 Task: In the Page Animalsfile.pptxinsert a slide 'blank'insert the text box with the name 'rectangle'and insert a shape rectangleshape fill with colour blackshape outline with colour redshape effects 3-d rotation  isometric left down
Action: Mouse moved to (35, 113)
Screenshot: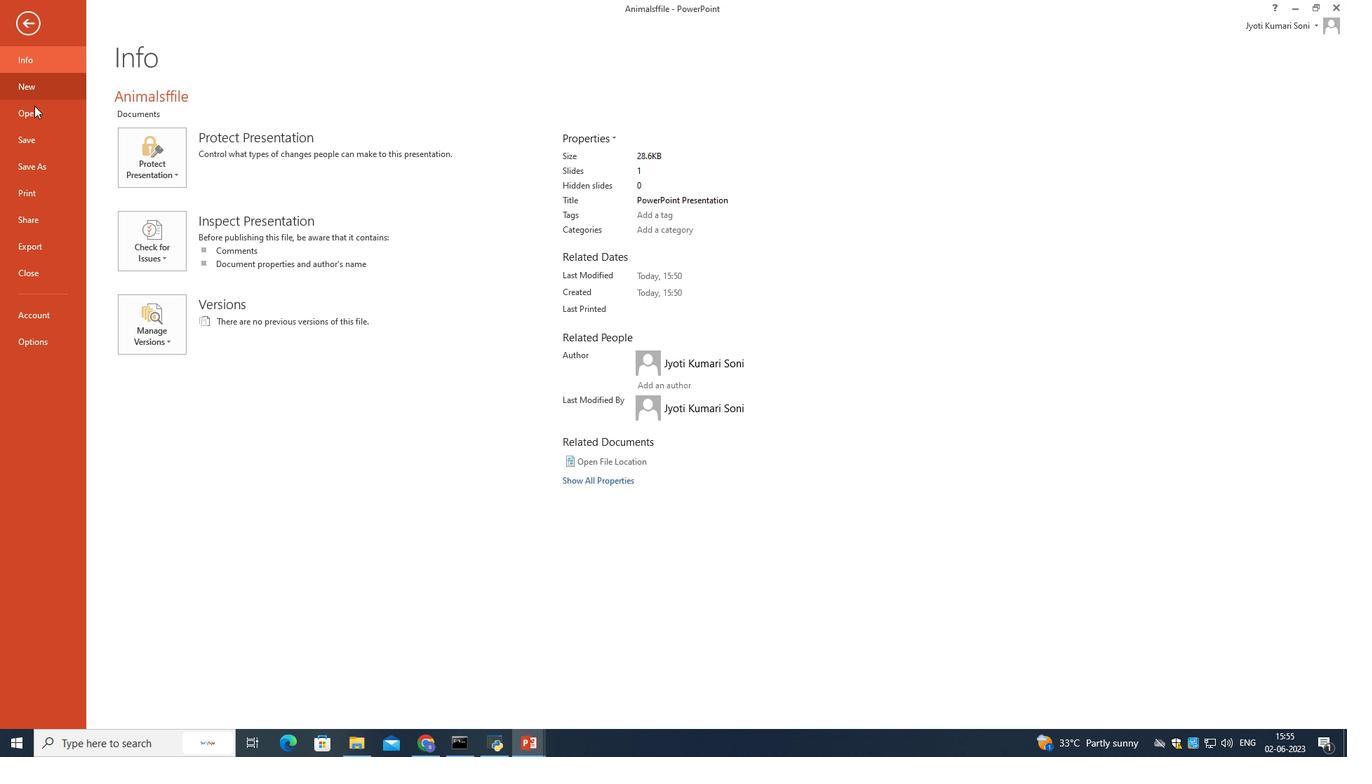 
Action: Mouse pressed left at (35, 113)
Screenshot: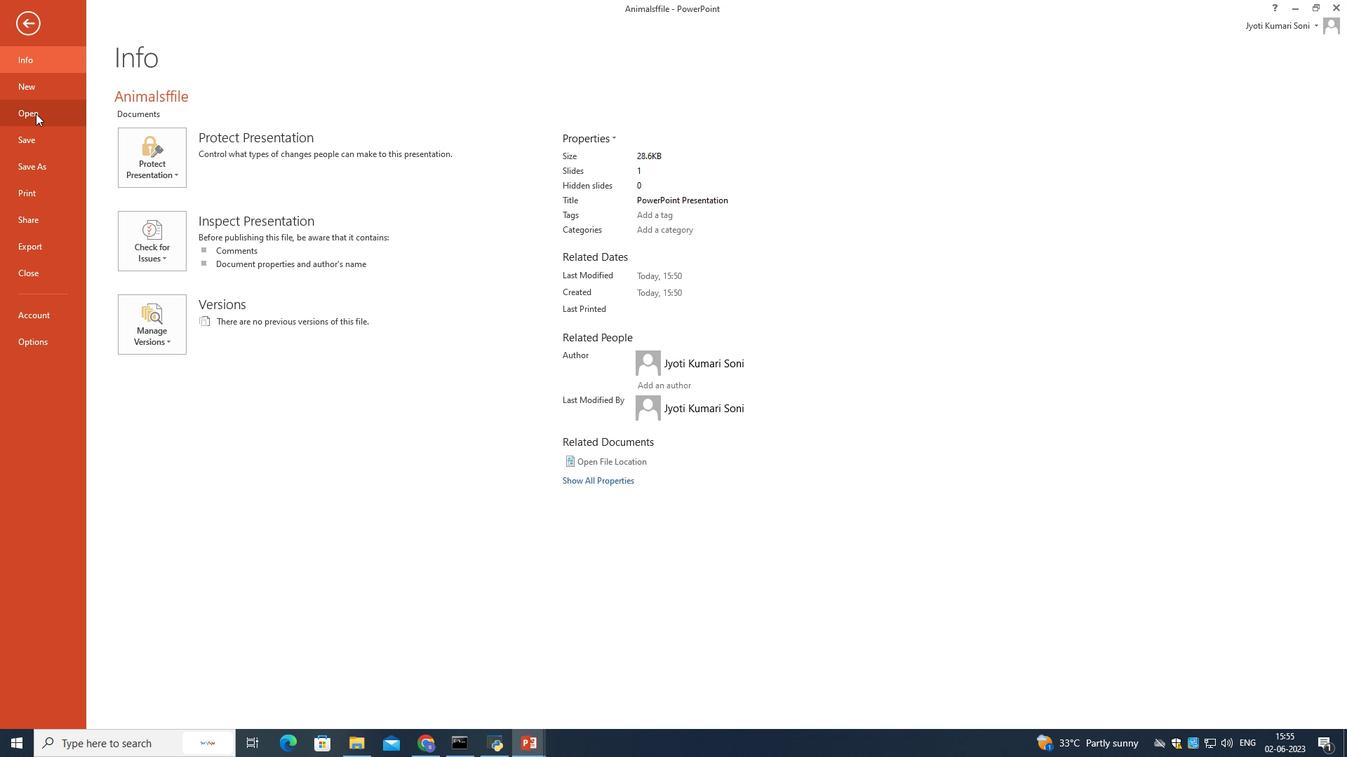 
Action: Mouse moved to (376, 141)
Screenshot: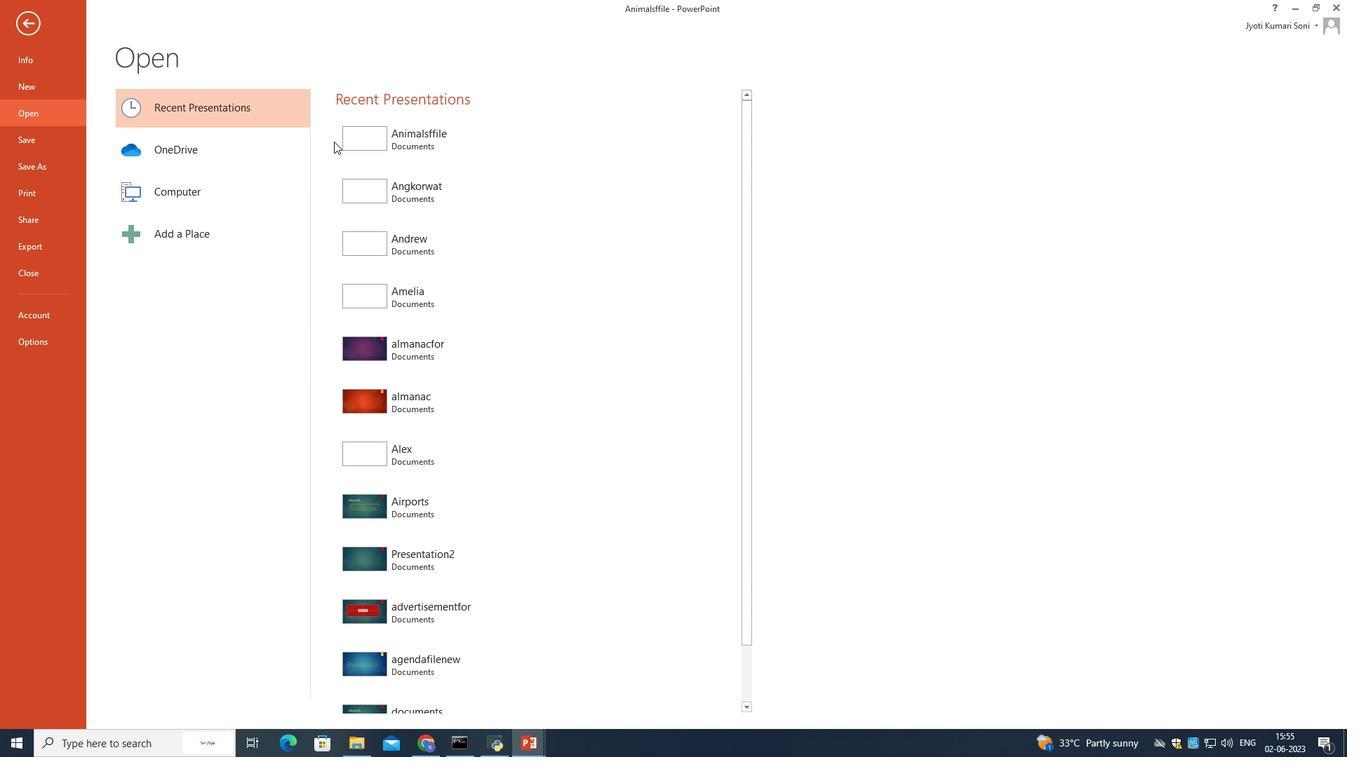 
Action: Mouse pressed left at (376, 141)
Screenshot: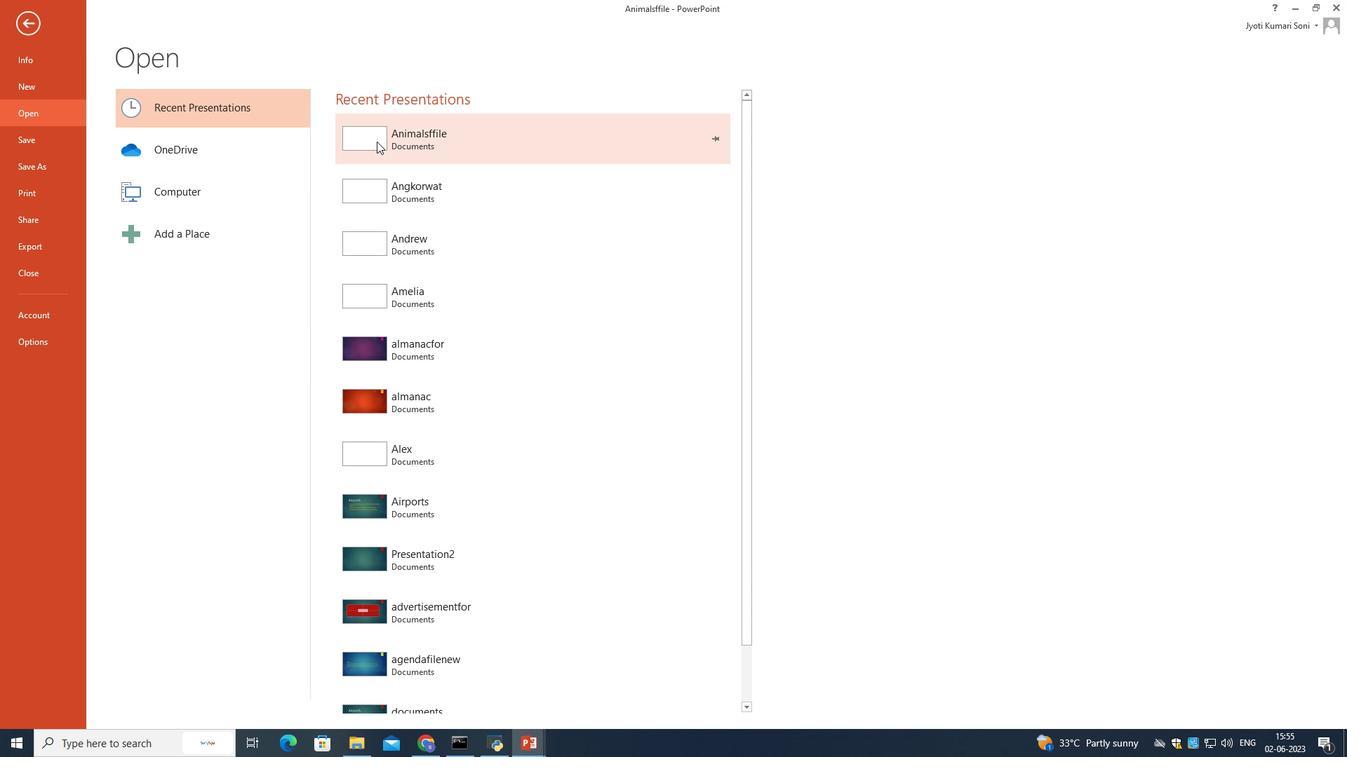 
Action: Mouse moved to (16, 68)
Screenshot: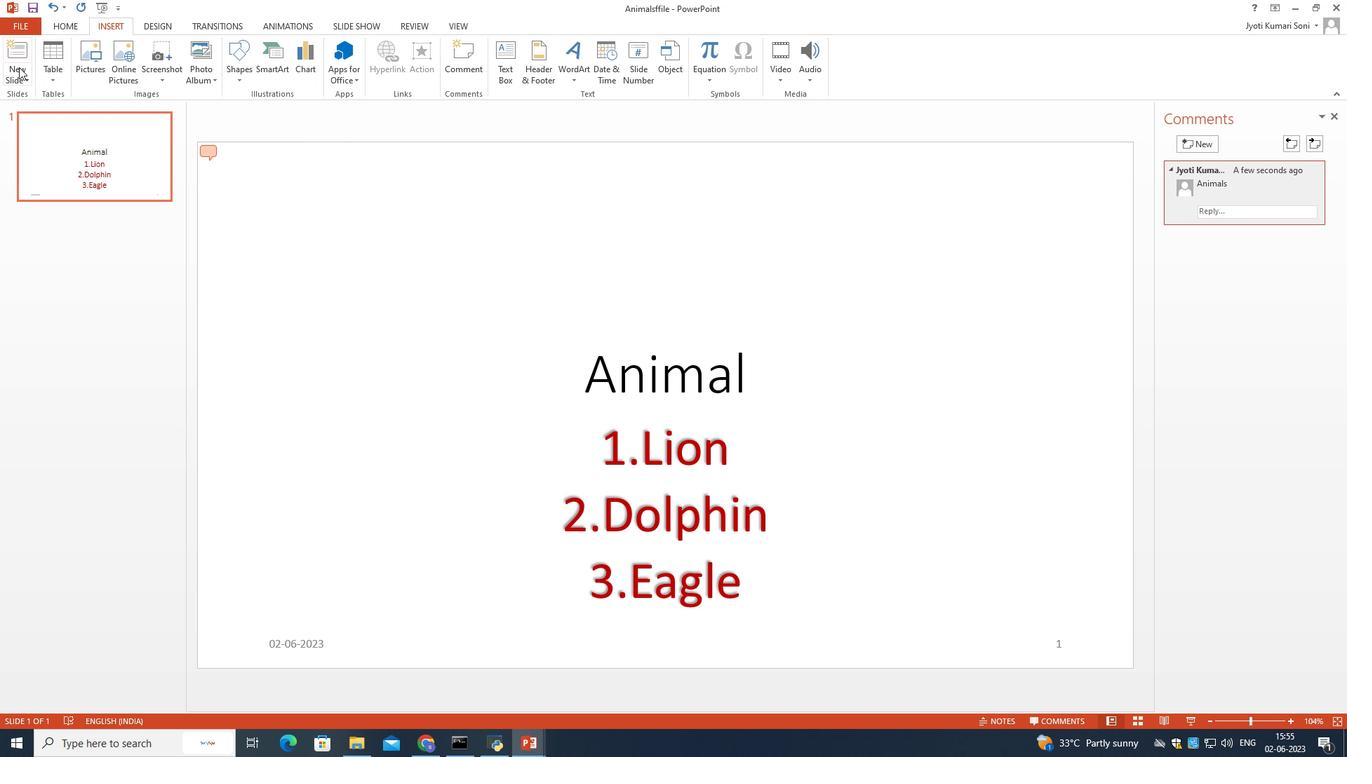
Action: Mouse pressed left at (16, 68)
Screenshot: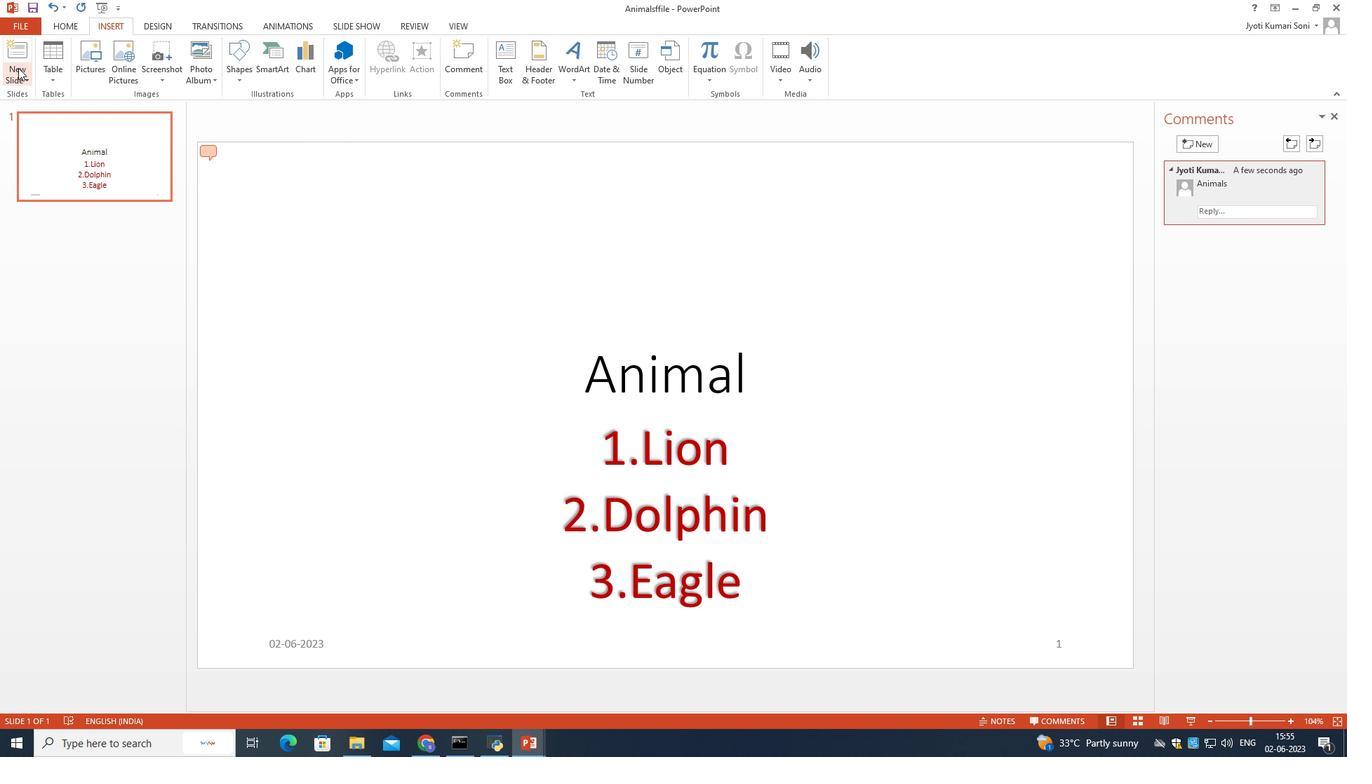 
Action: Mouse moved to (39, 247)
Screenshot: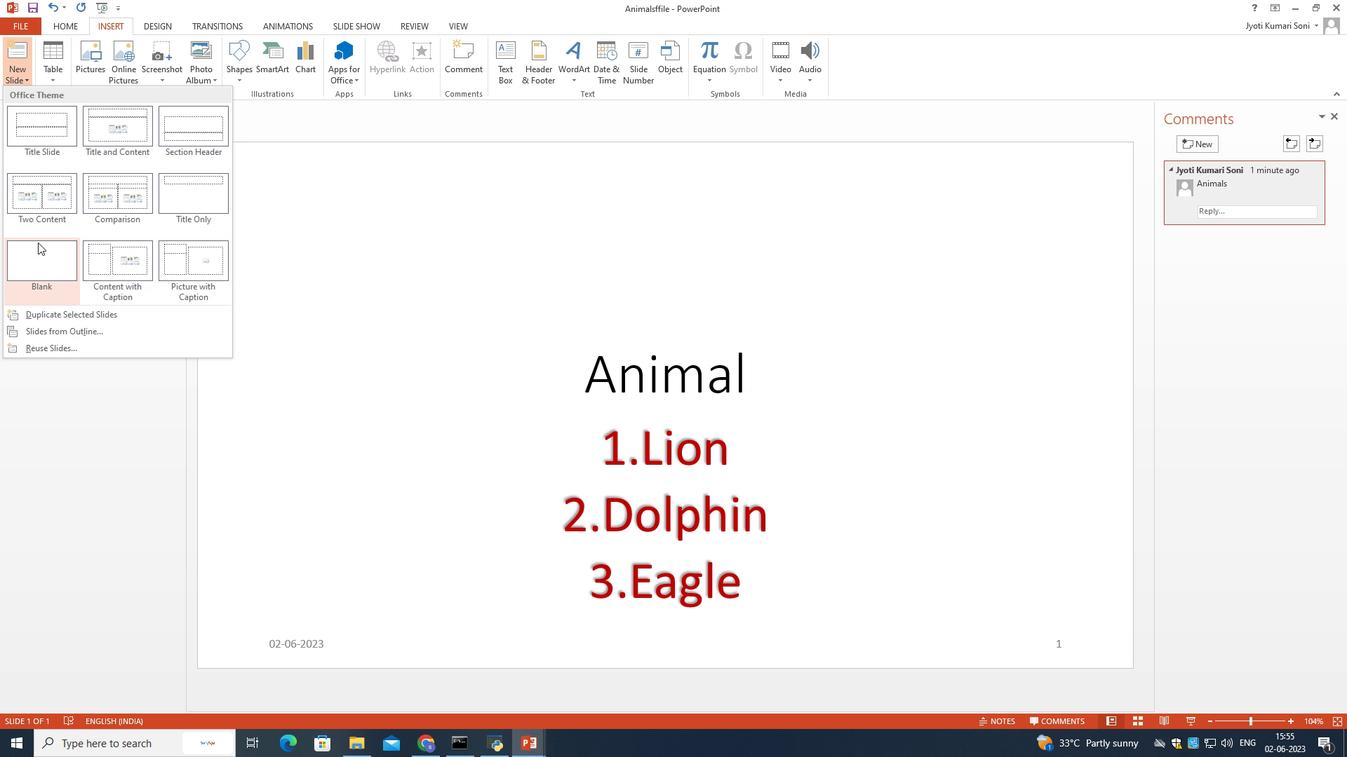 
Action: Mouse pressed left at (39, 247)
Screenshot: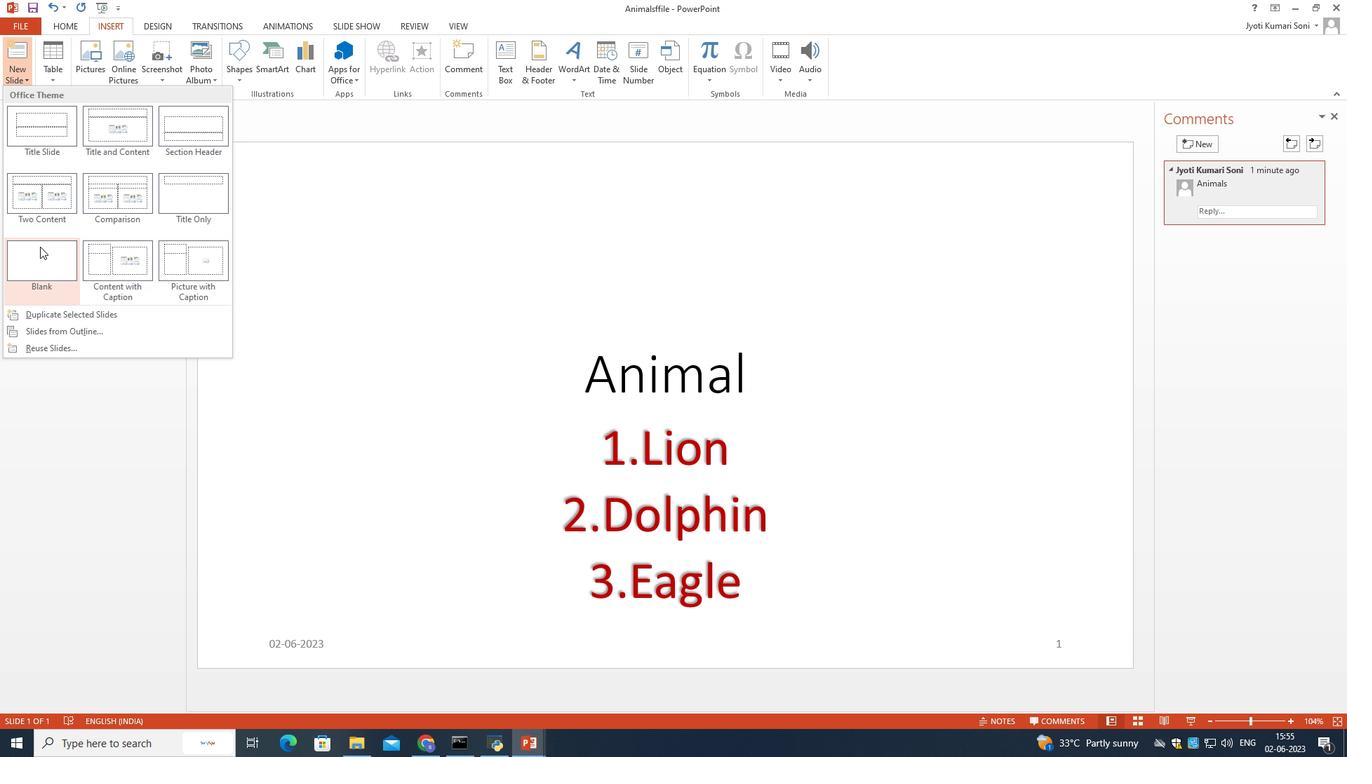 
Action: Mouse moved to (228, 77)
Screenshot: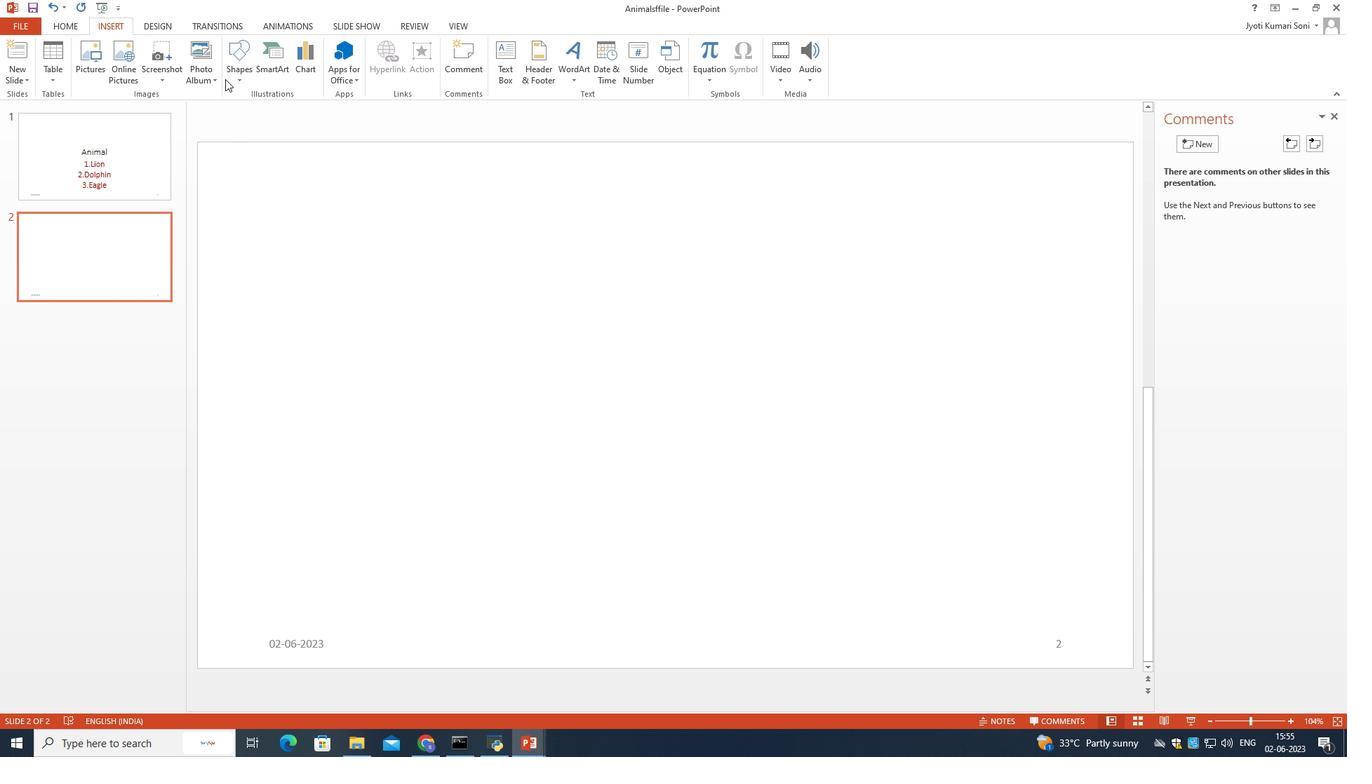 
Action: Mouse pressed left at (228, 77)
Screenshot: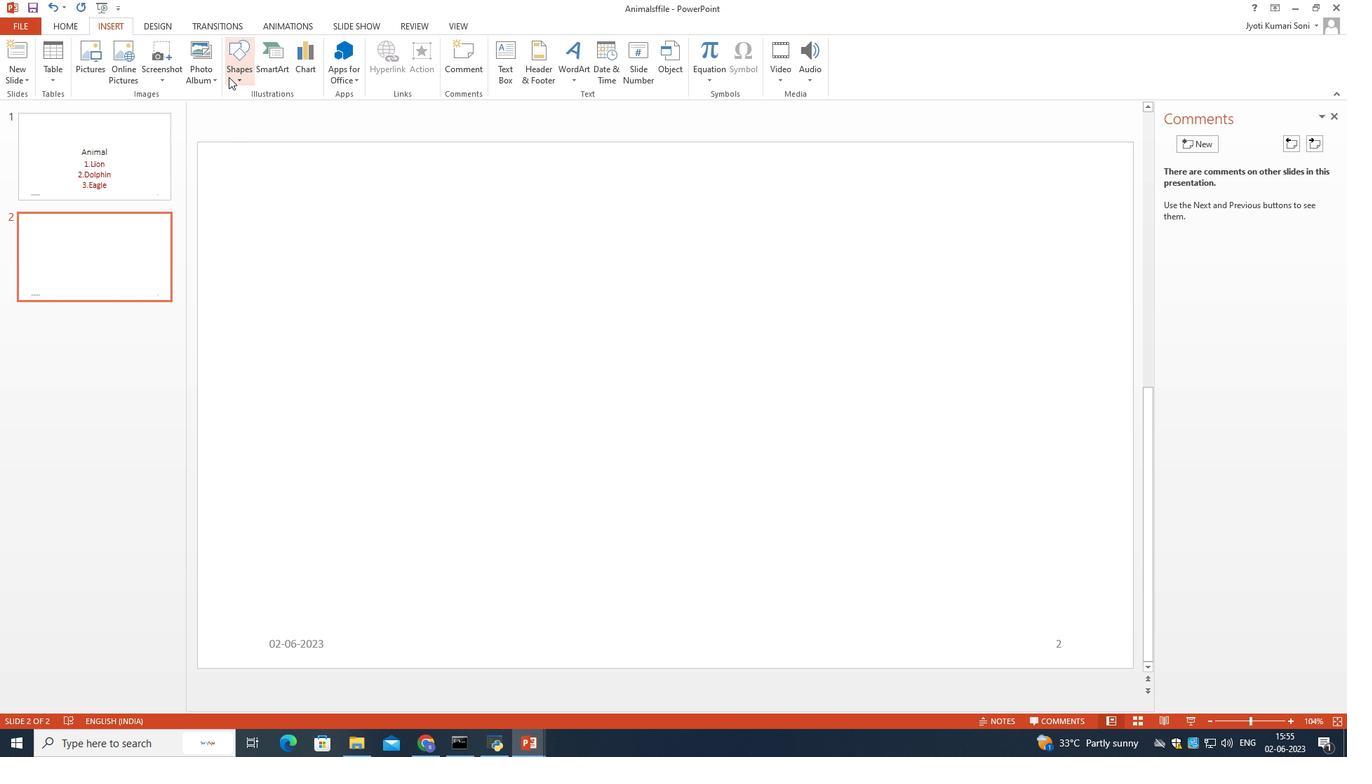 
Action: Mouse moved to (381, 104)
Screenshot: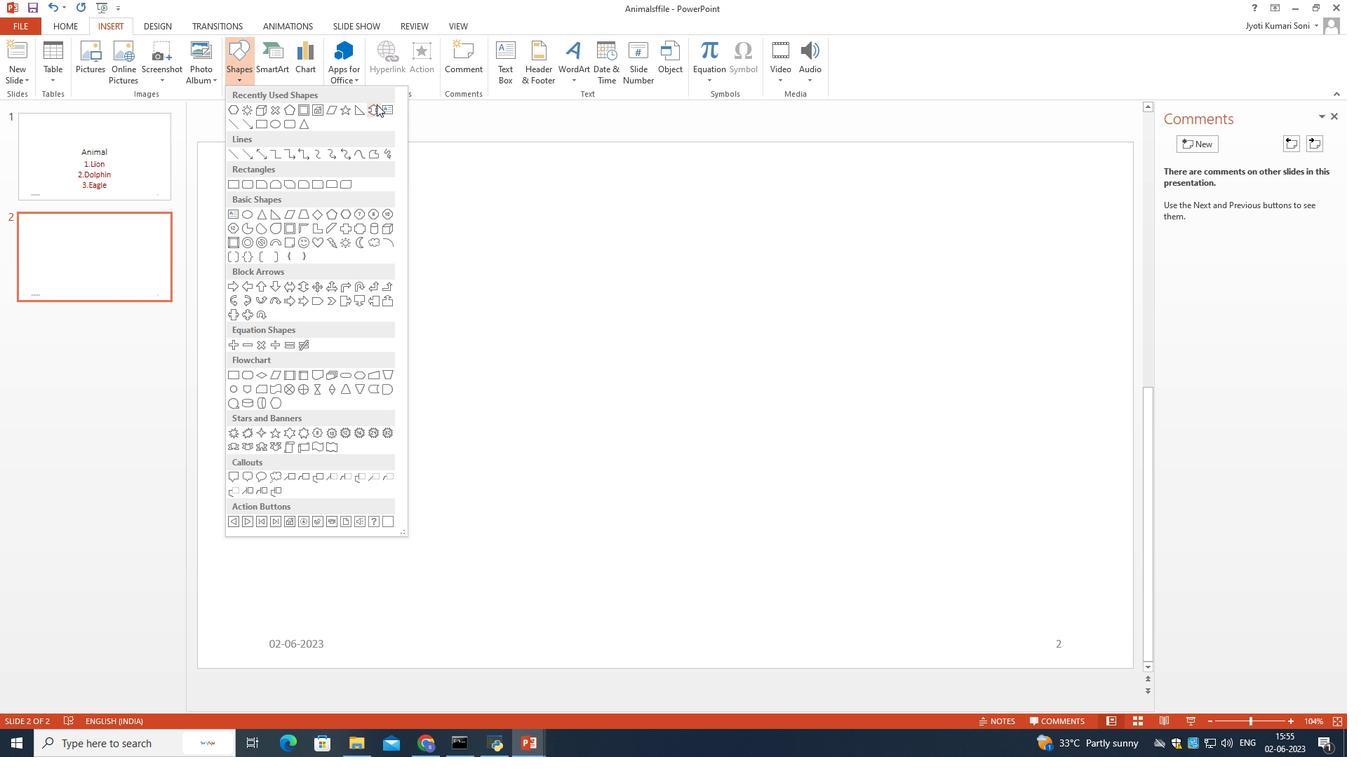 
Action: Mouse pressed left at (381, 104)
Screenshot: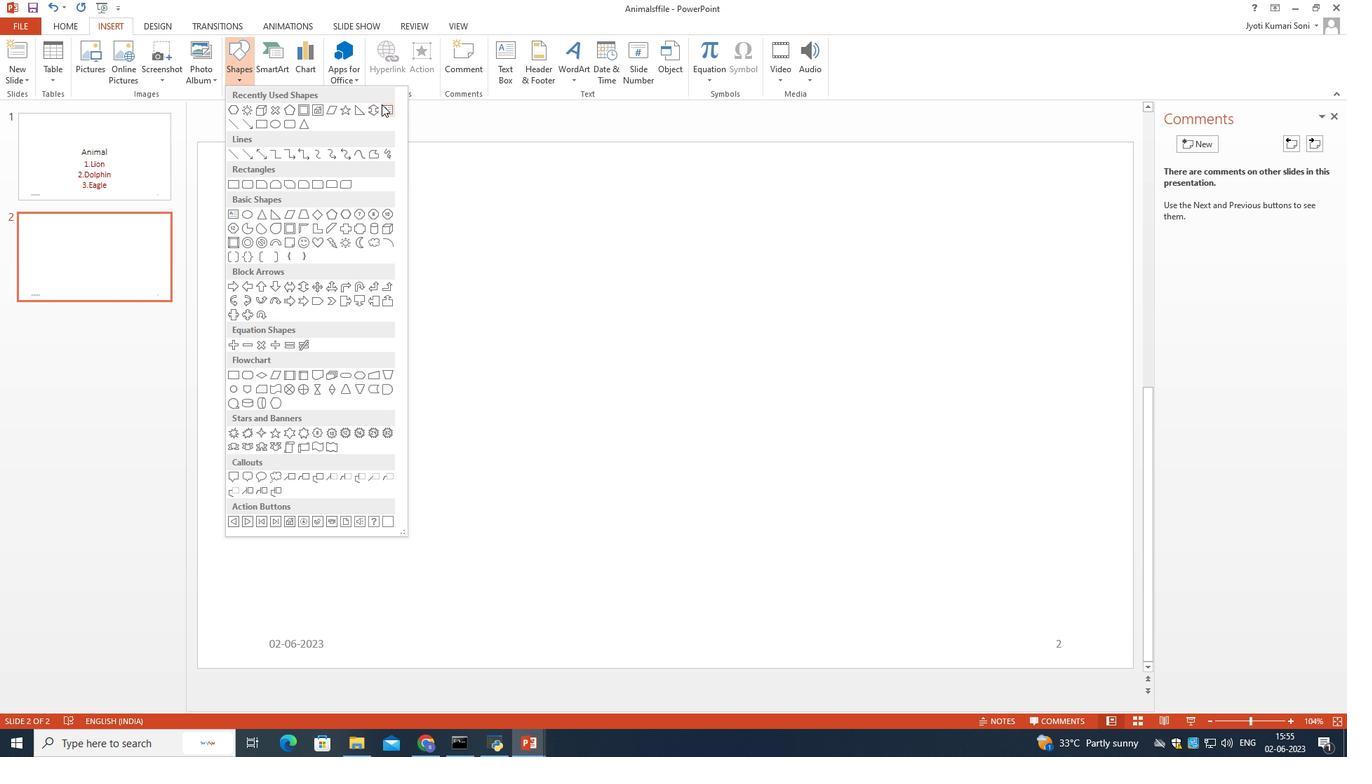 
Action: Mouse moved to (272, 233)
Screenshot: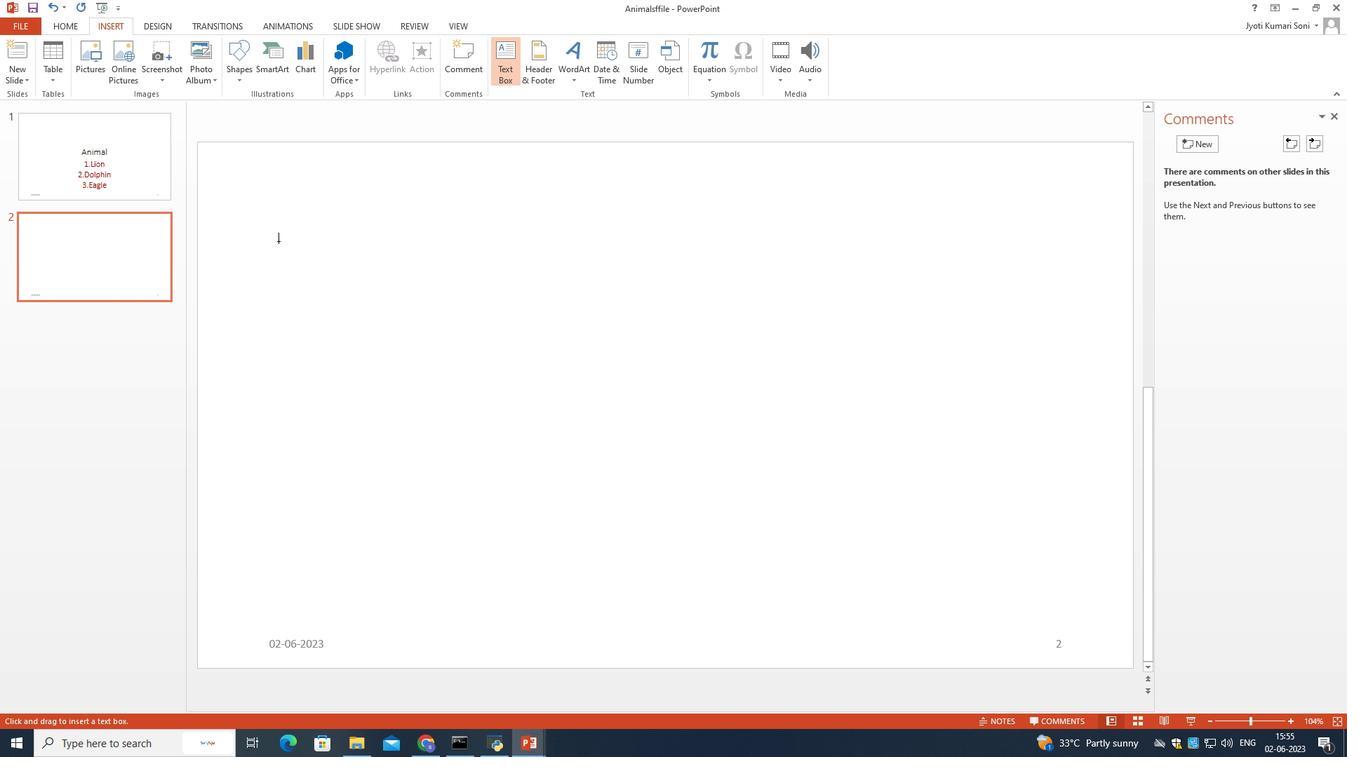 
Action: Mouse pressed left at (272, 233)
Screenshot: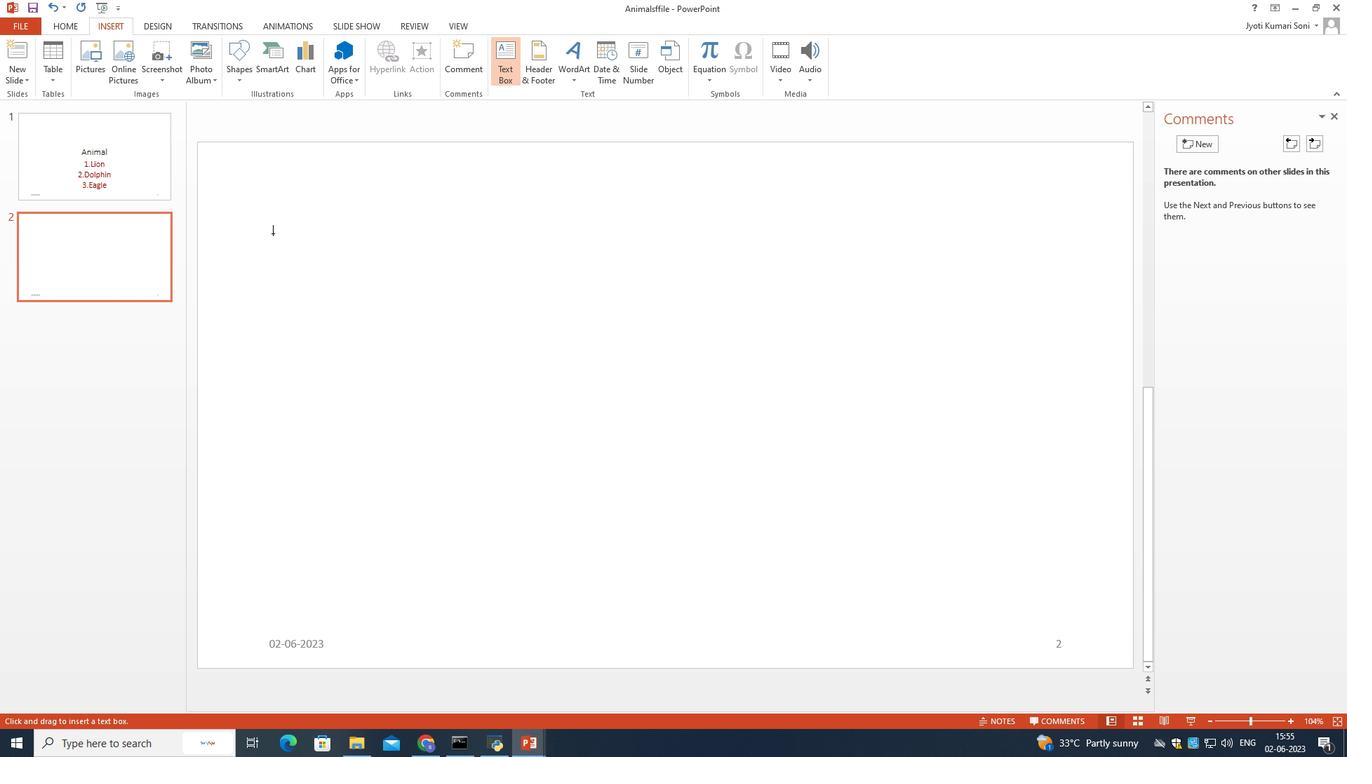 
Action: Mouse moved to (311, 268)
Screenshot: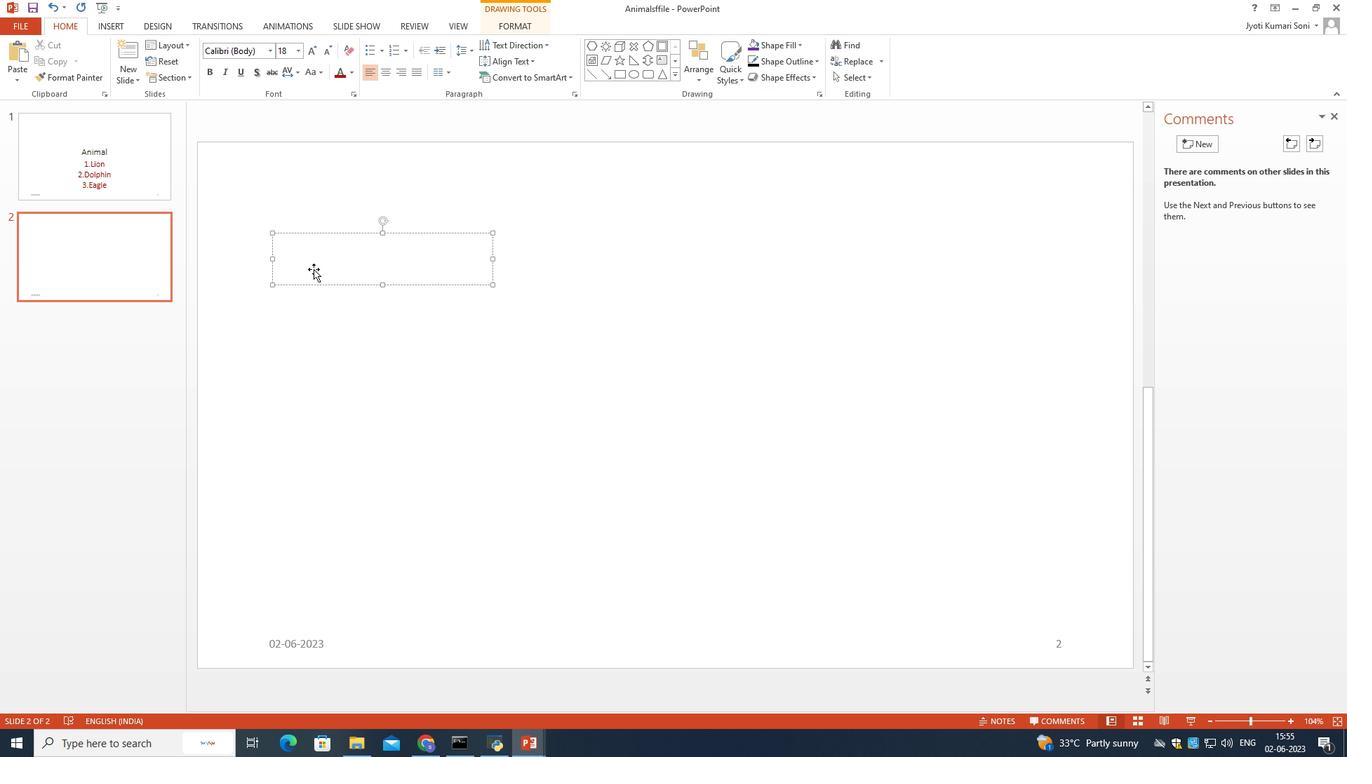 
Action: Key pressed <Key.shift>Rectangle
Screenshot: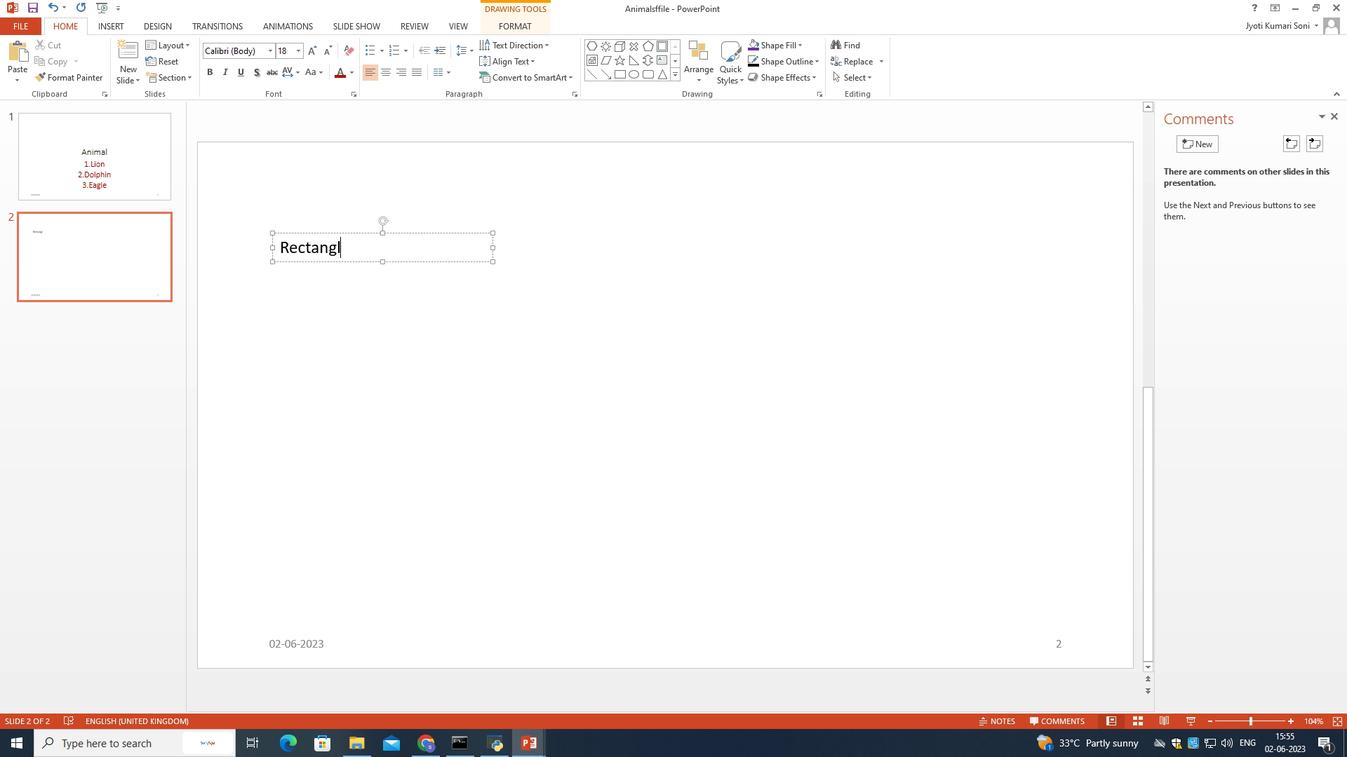 
Action: Mouse moved to (491, 247)
Screenshot: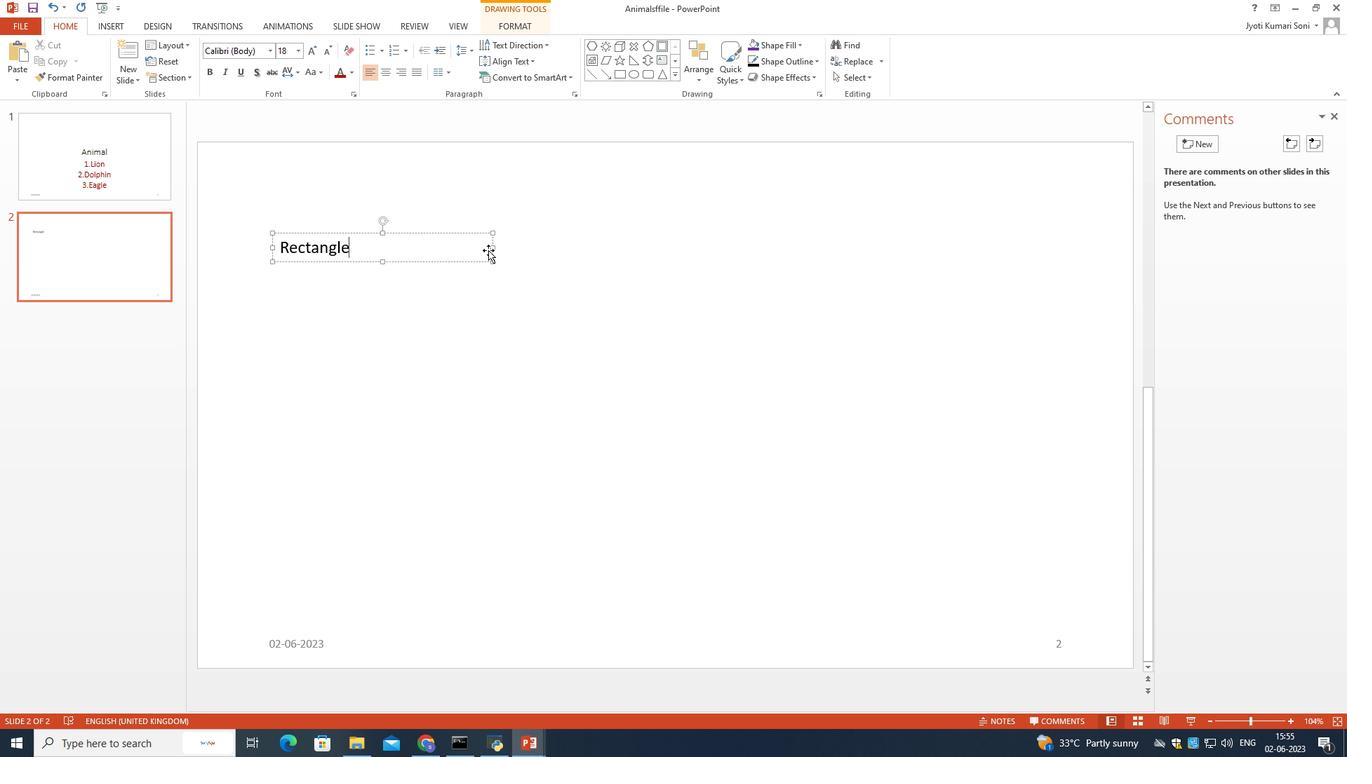 
Action: Mouse pressed left at (491, 247)
Screenshot: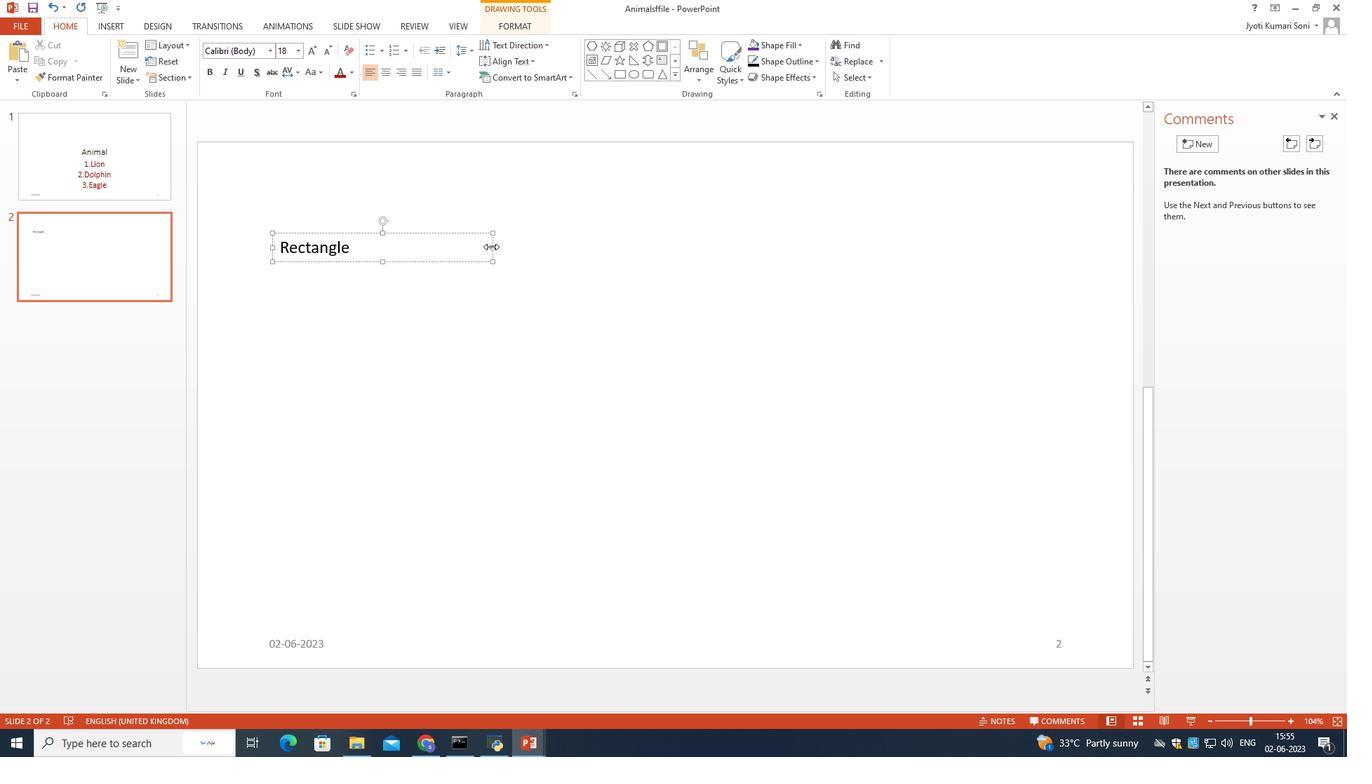 
Action: Mouse moved to (414, 216)
Screenshot: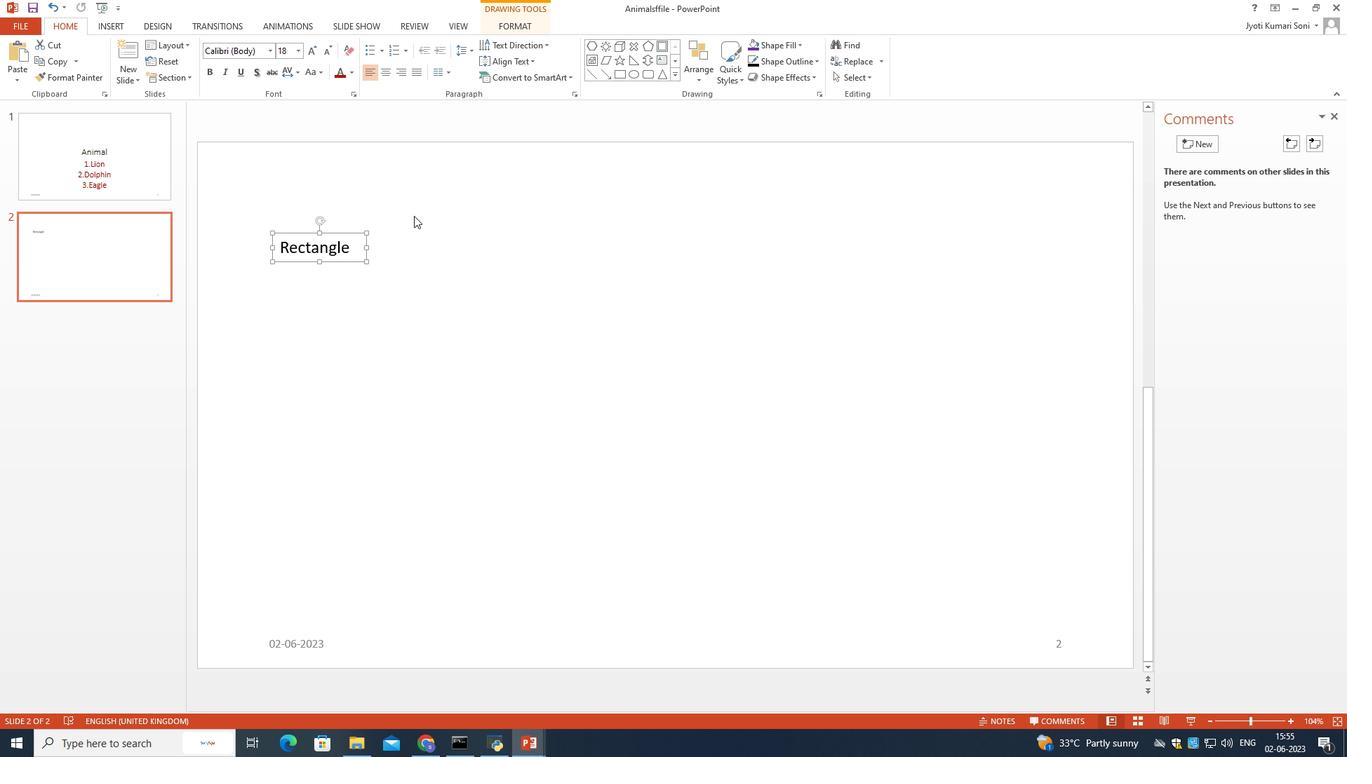
Action: Mouse pressed left at (414, 216)
Screenshot: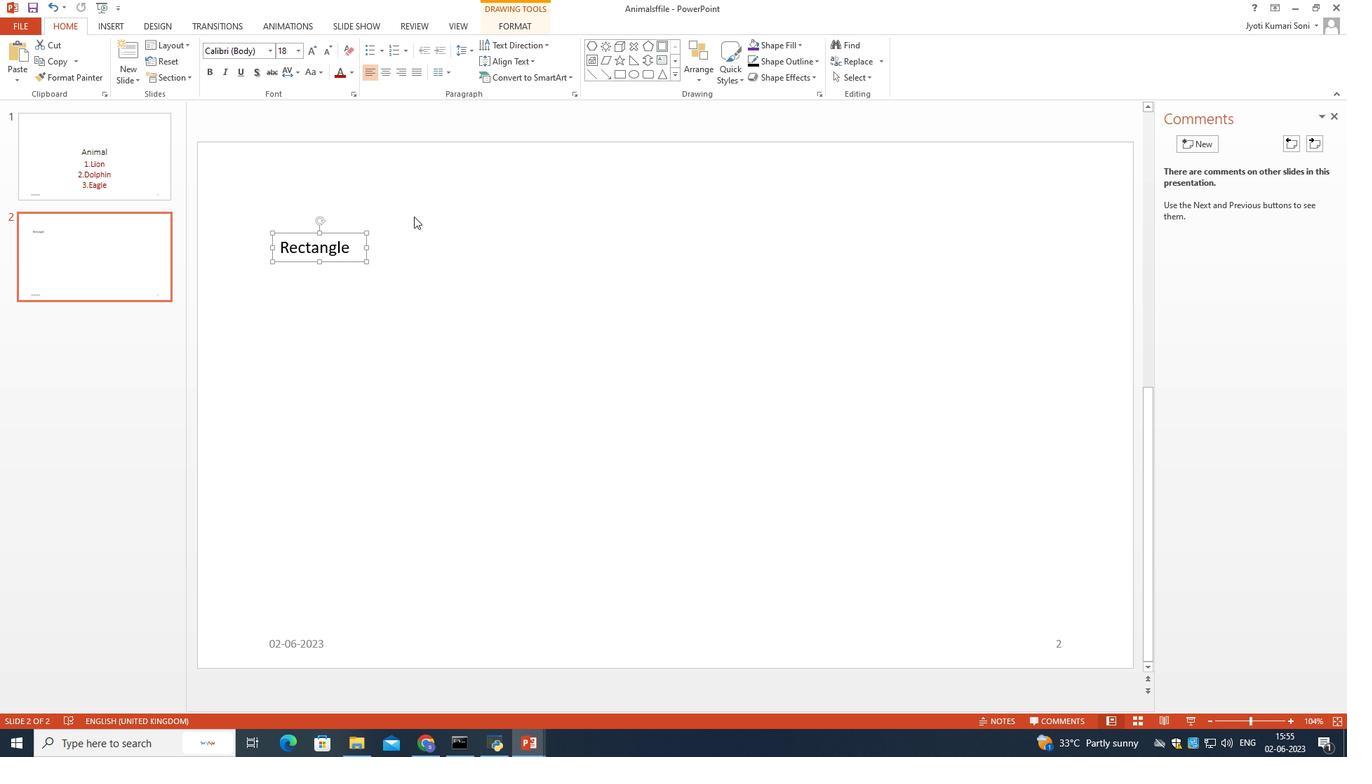 
Action: Mouse moved to (411, 210)
Screenshot: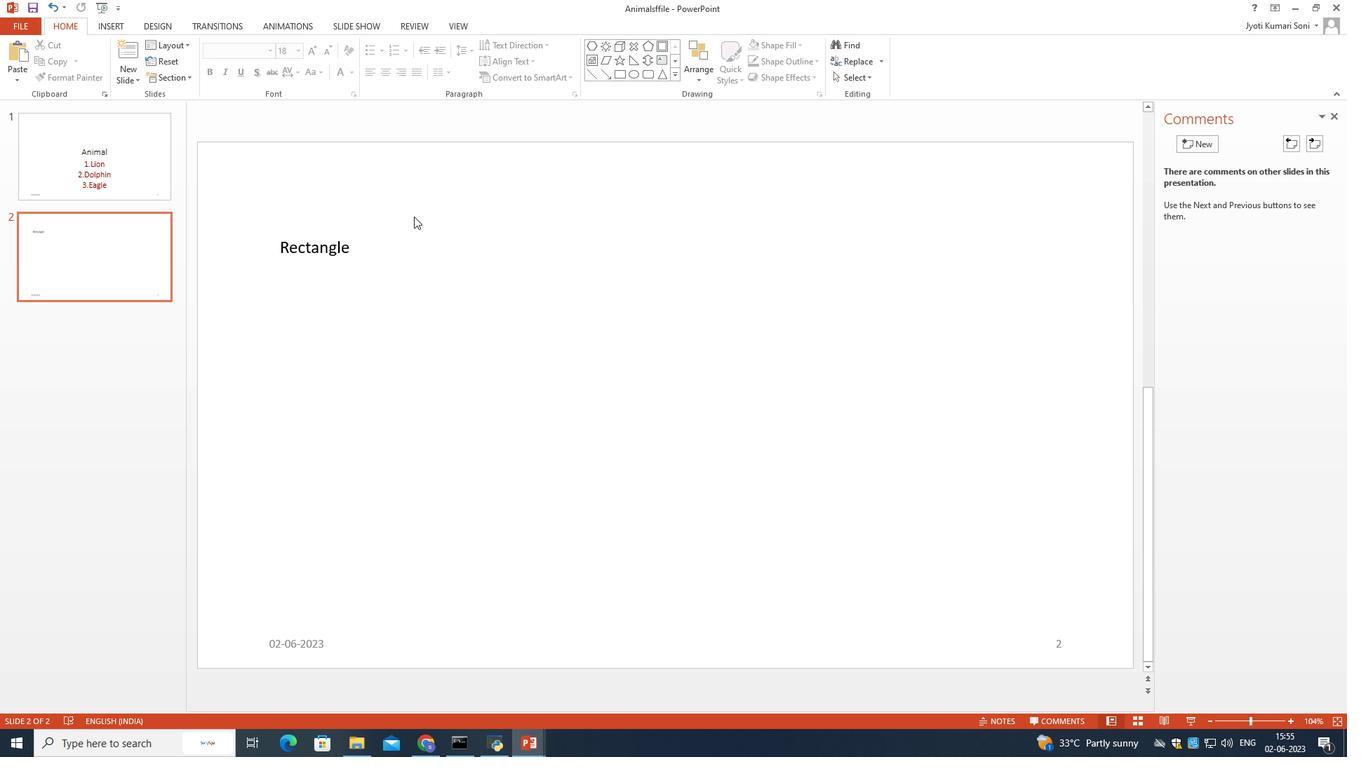 
Action: Mouse pressed left at (411, 210)
Screenshot: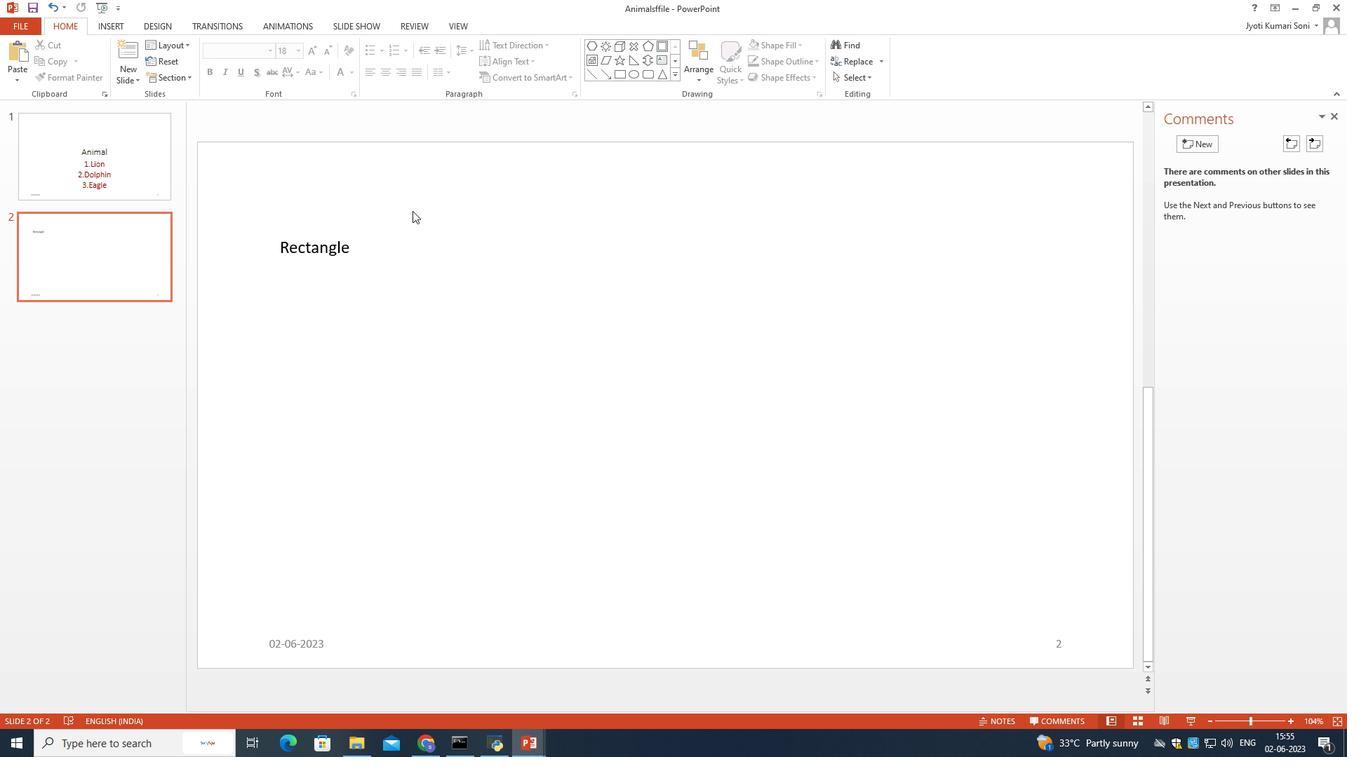 
Action: Mouse moved to (121, 22)
Screenshot: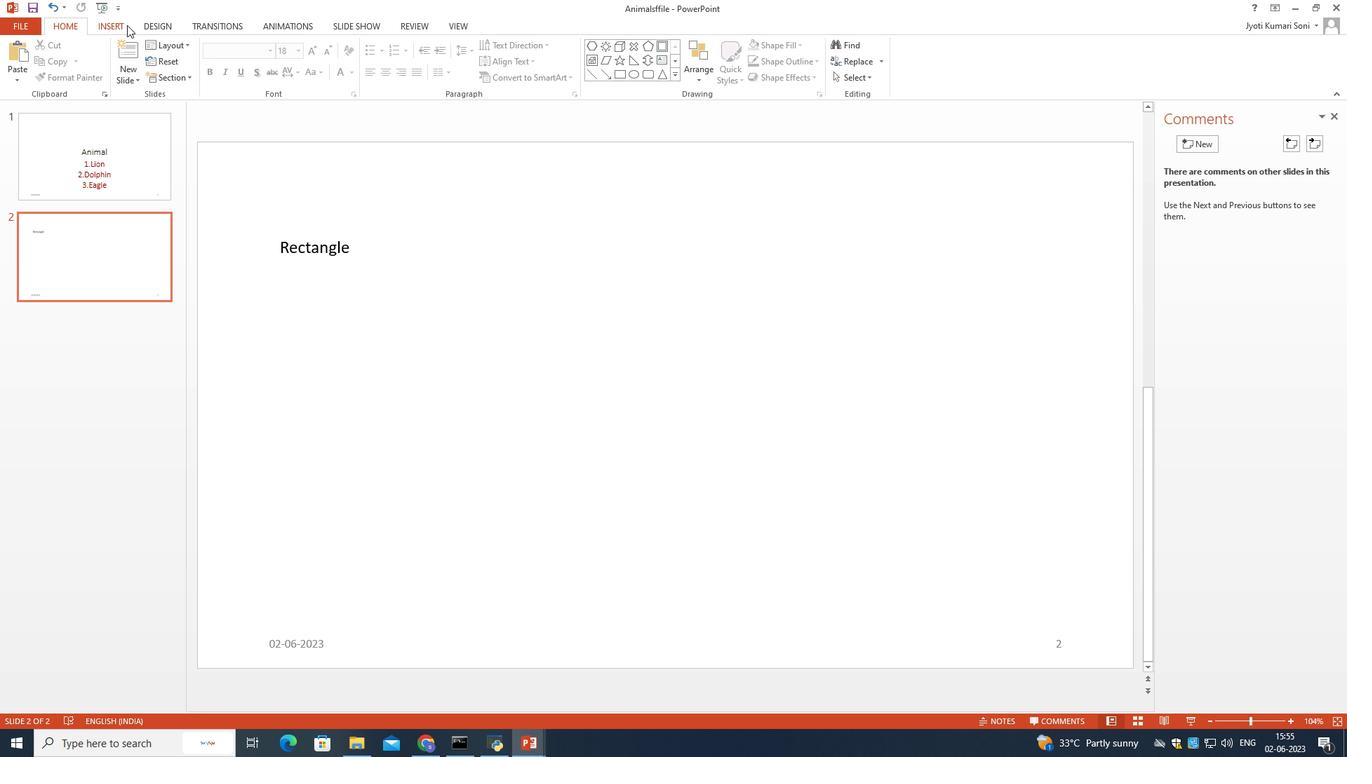 
Action: Mouse pressed left at (121, 22)
Screenshot: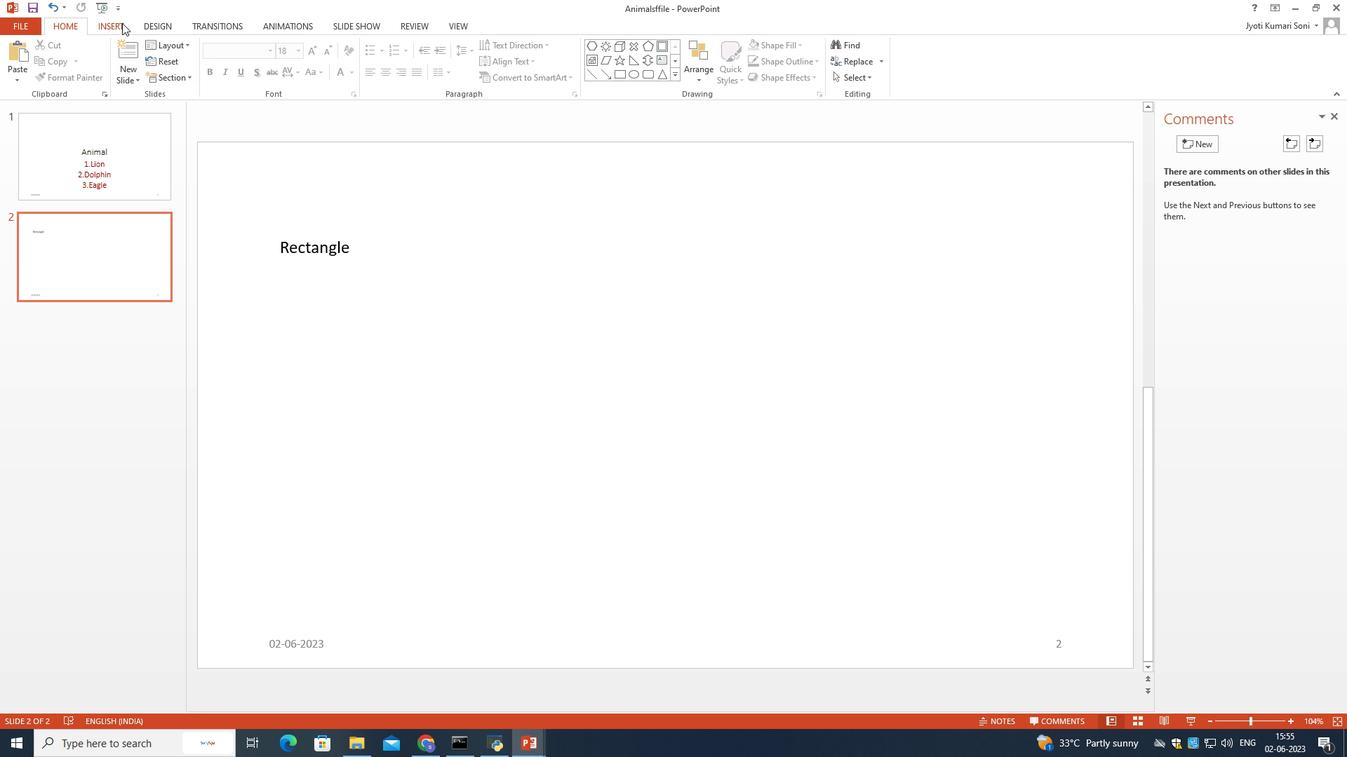 
Action: Mouse moved to (244, 74)
Screenshot: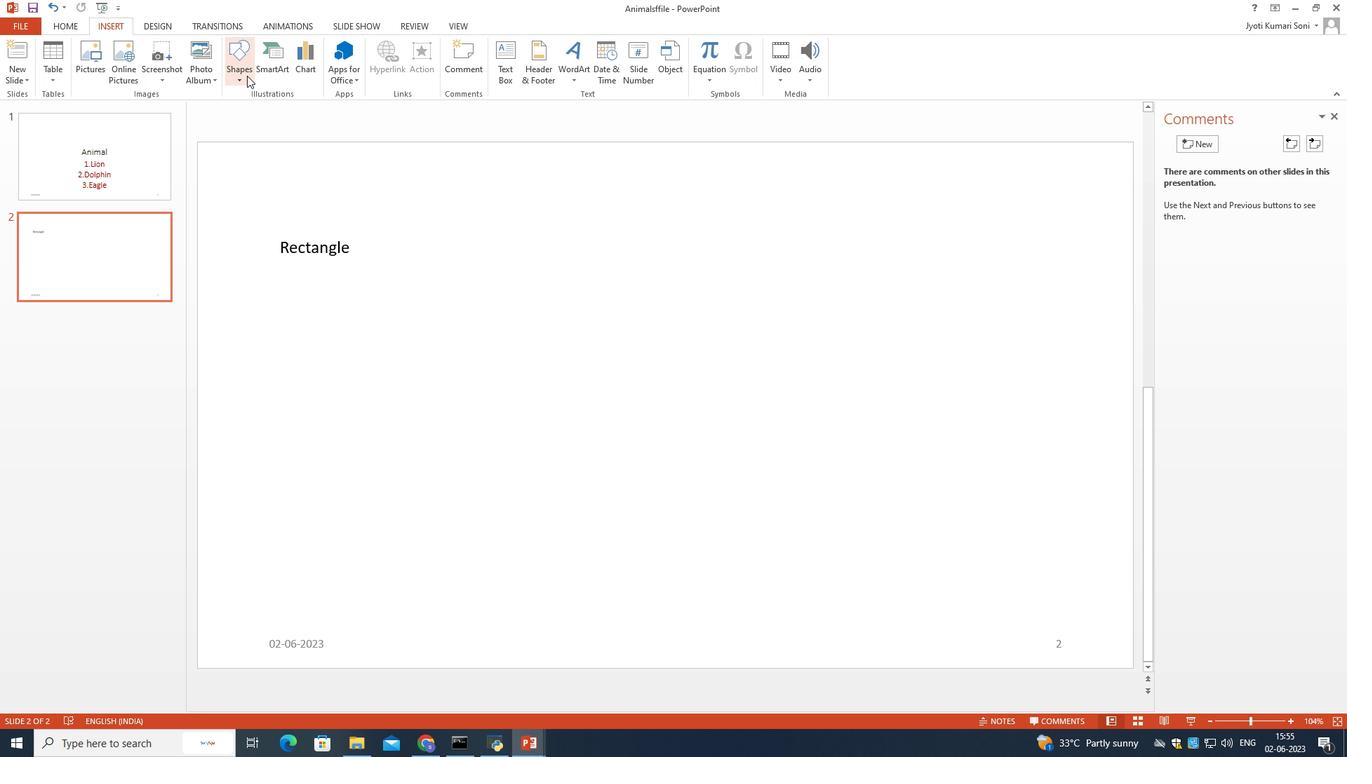 
Action: Mouse pressed left at (244, 74)
Screenshot: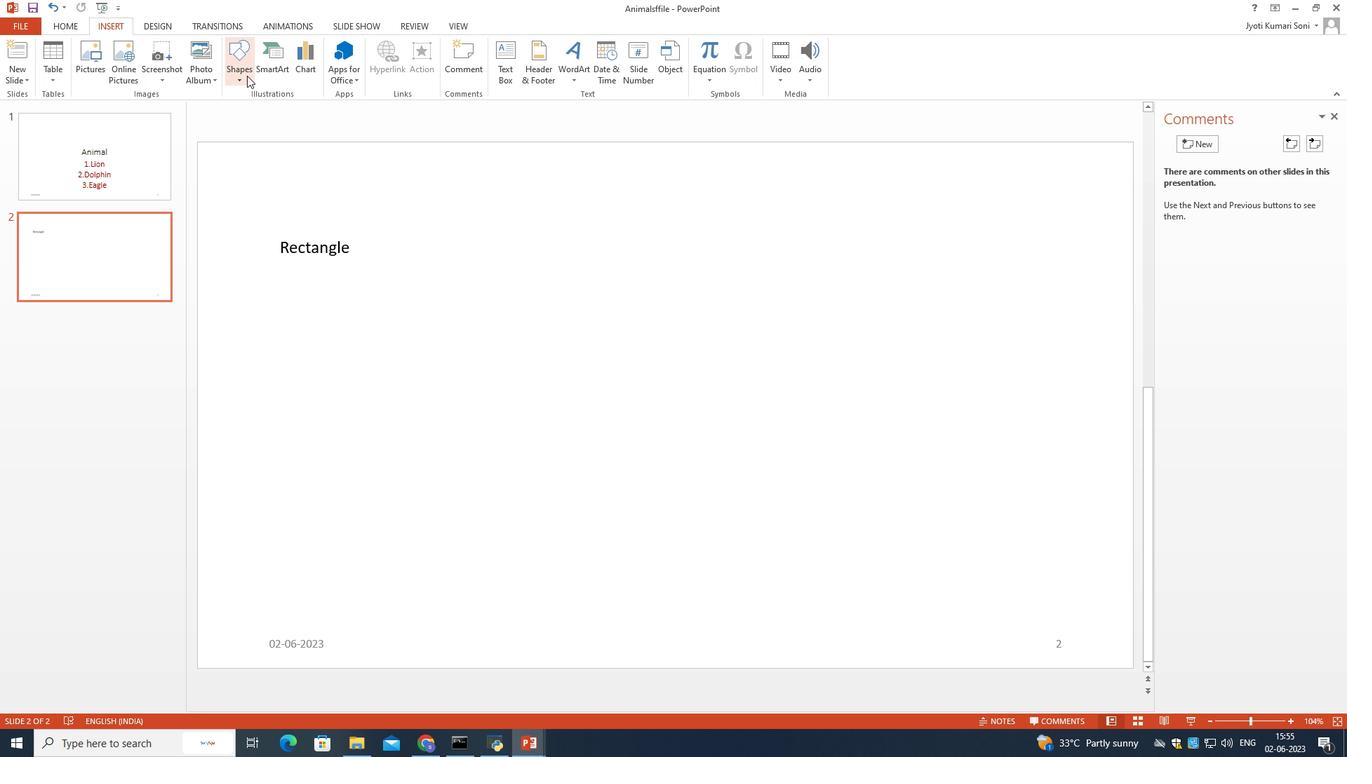 
Action: Mouse moved to (262, 120)
Screenshot: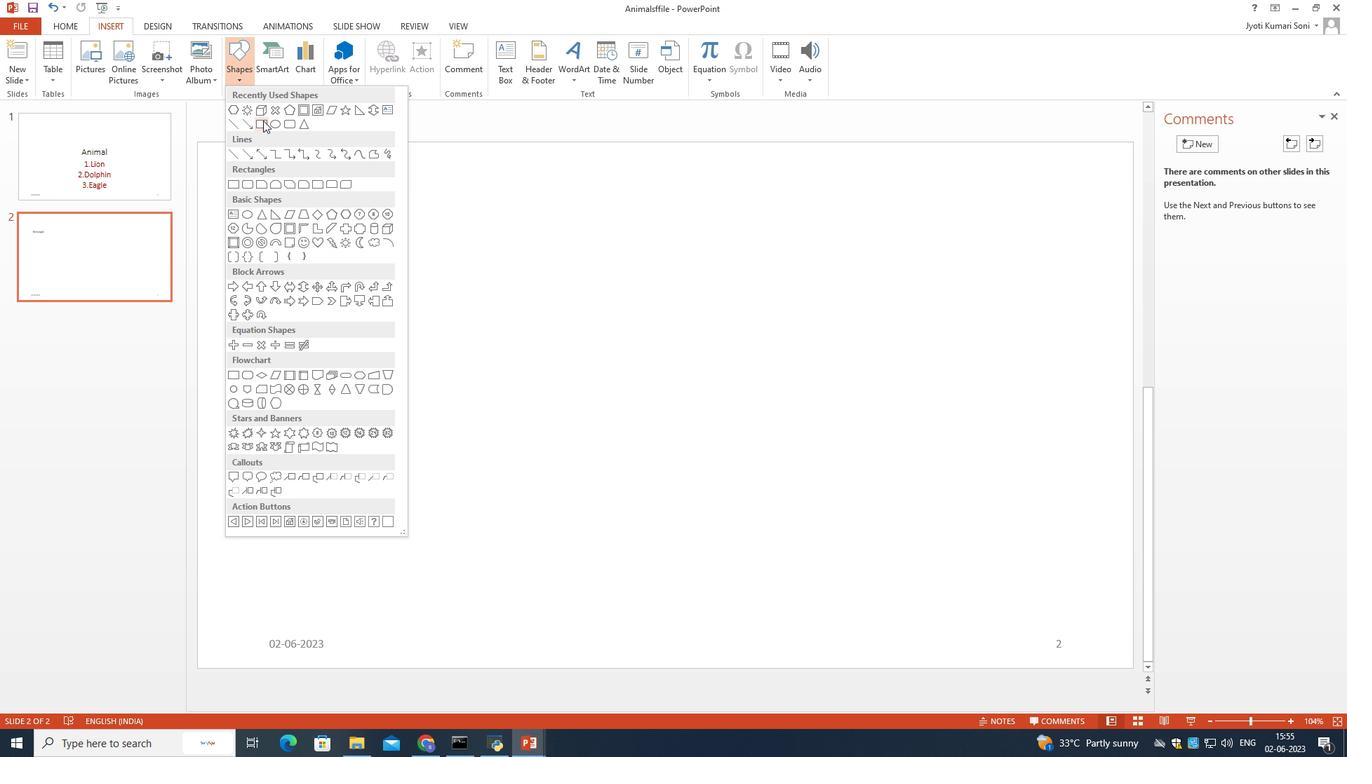 
Action: Mouse pressed left at (262, 120)
Screenshot: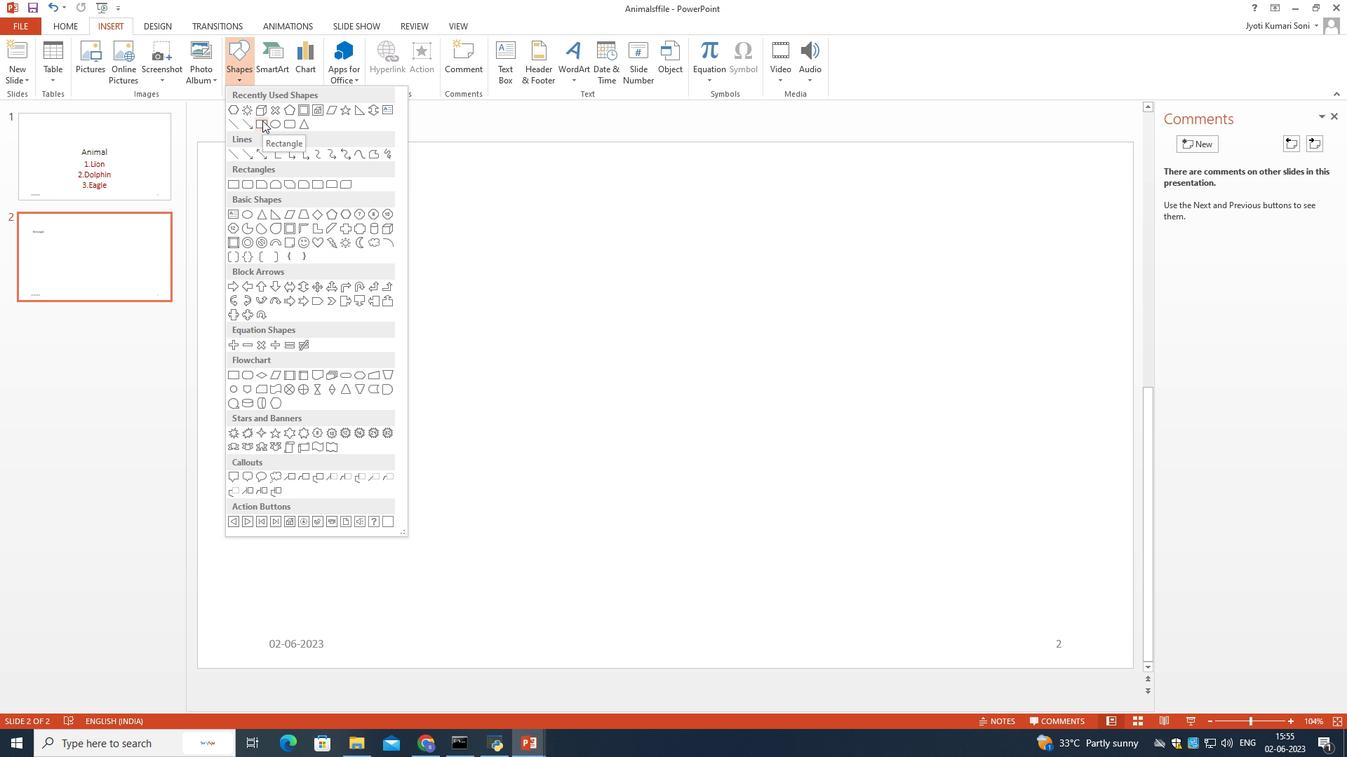 
Action: Mouse moved to (425, 257)
Screenshot: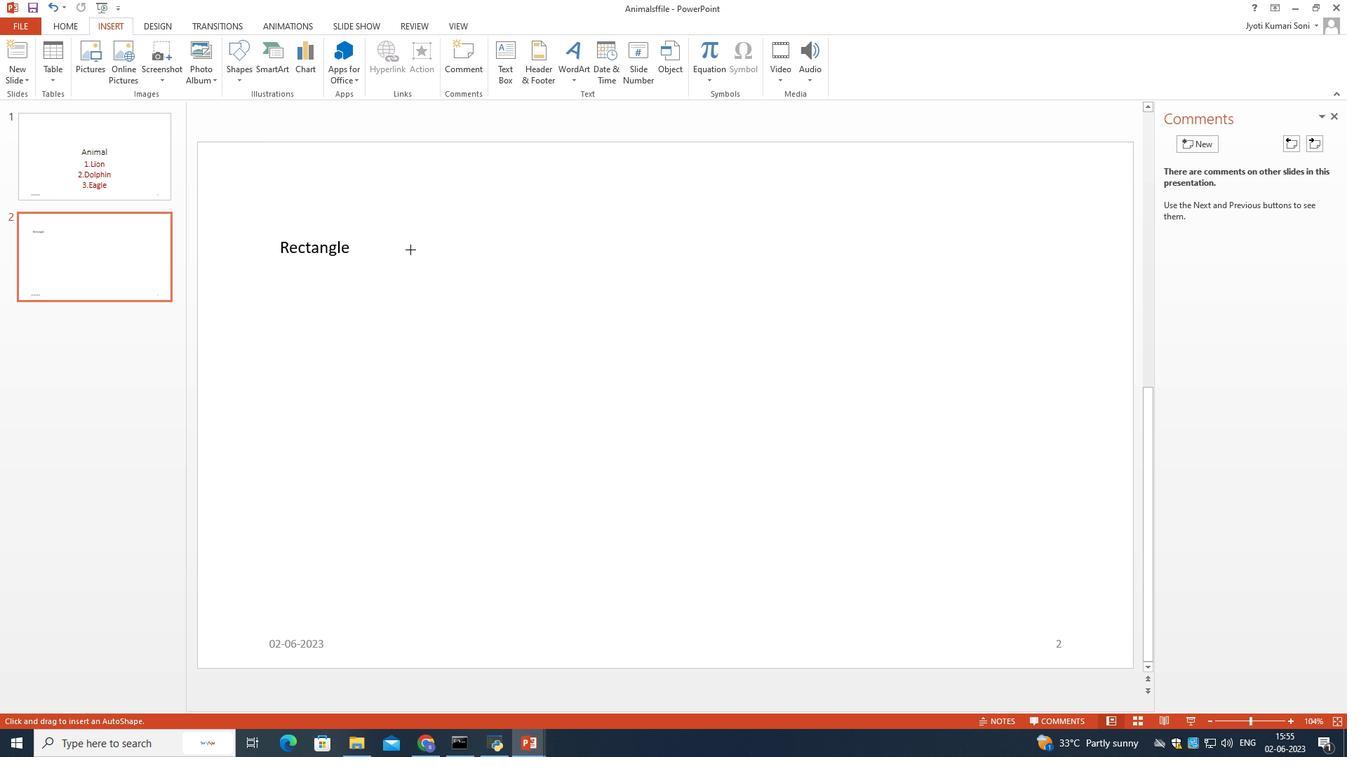 
Action: Mouse pressed left at (425, 257)
Screenshot: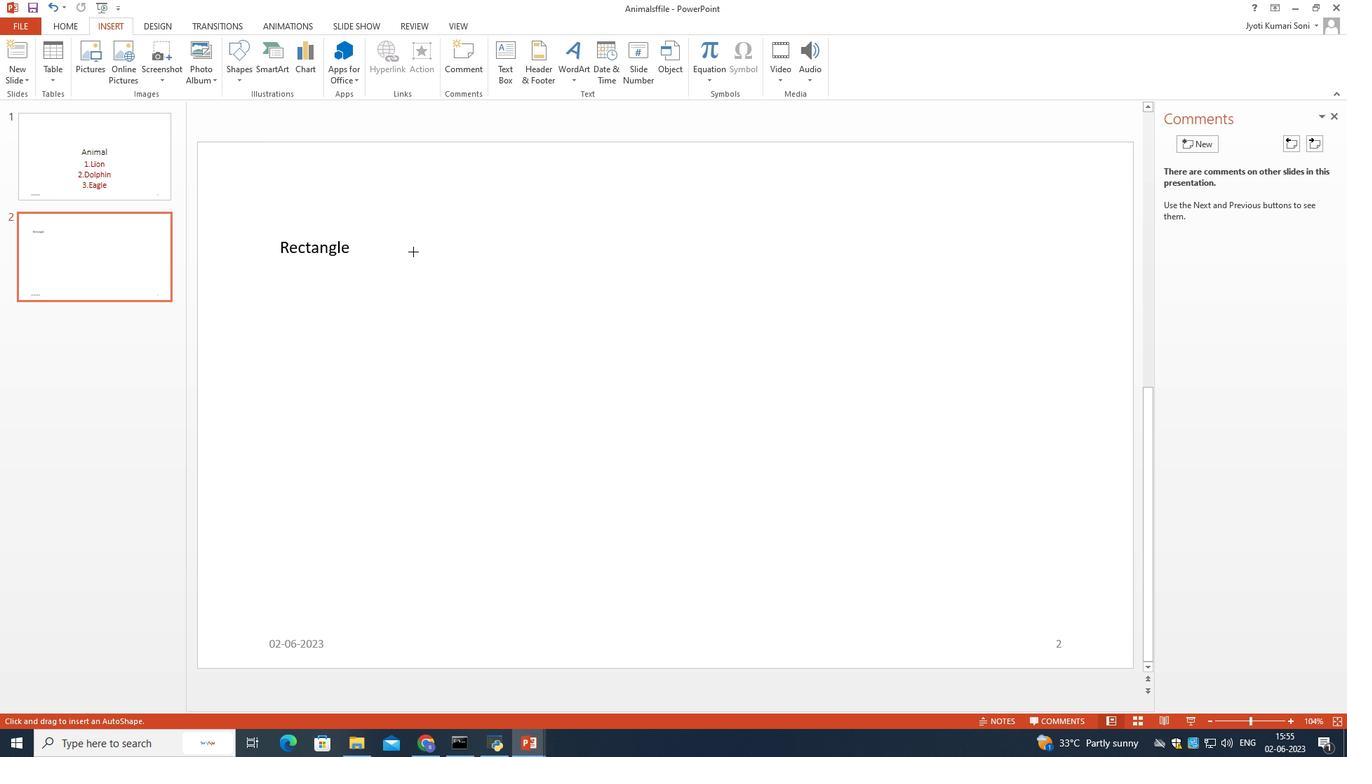
Action: Mouse moved to (621, 369)
Screenshot: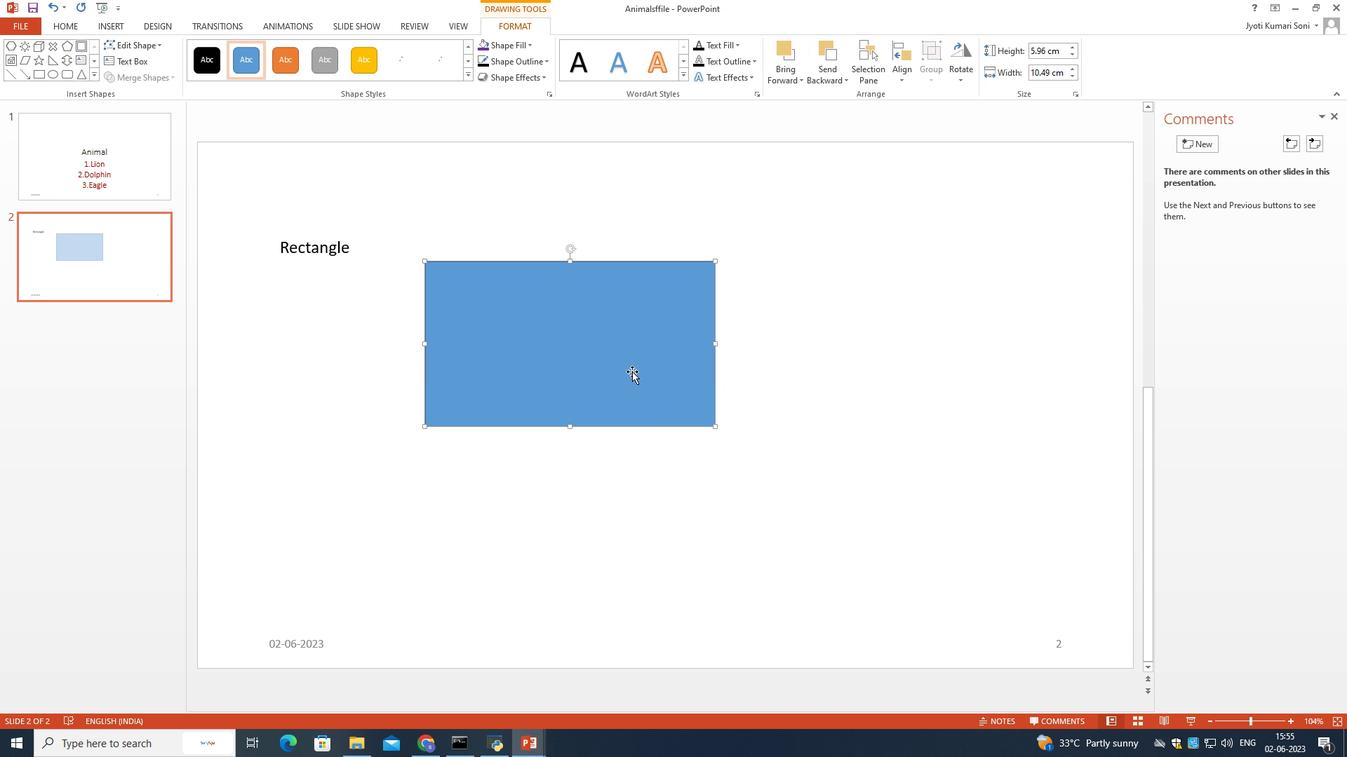 
Action: Mouse pressed left at (621, 369)
Screenshot: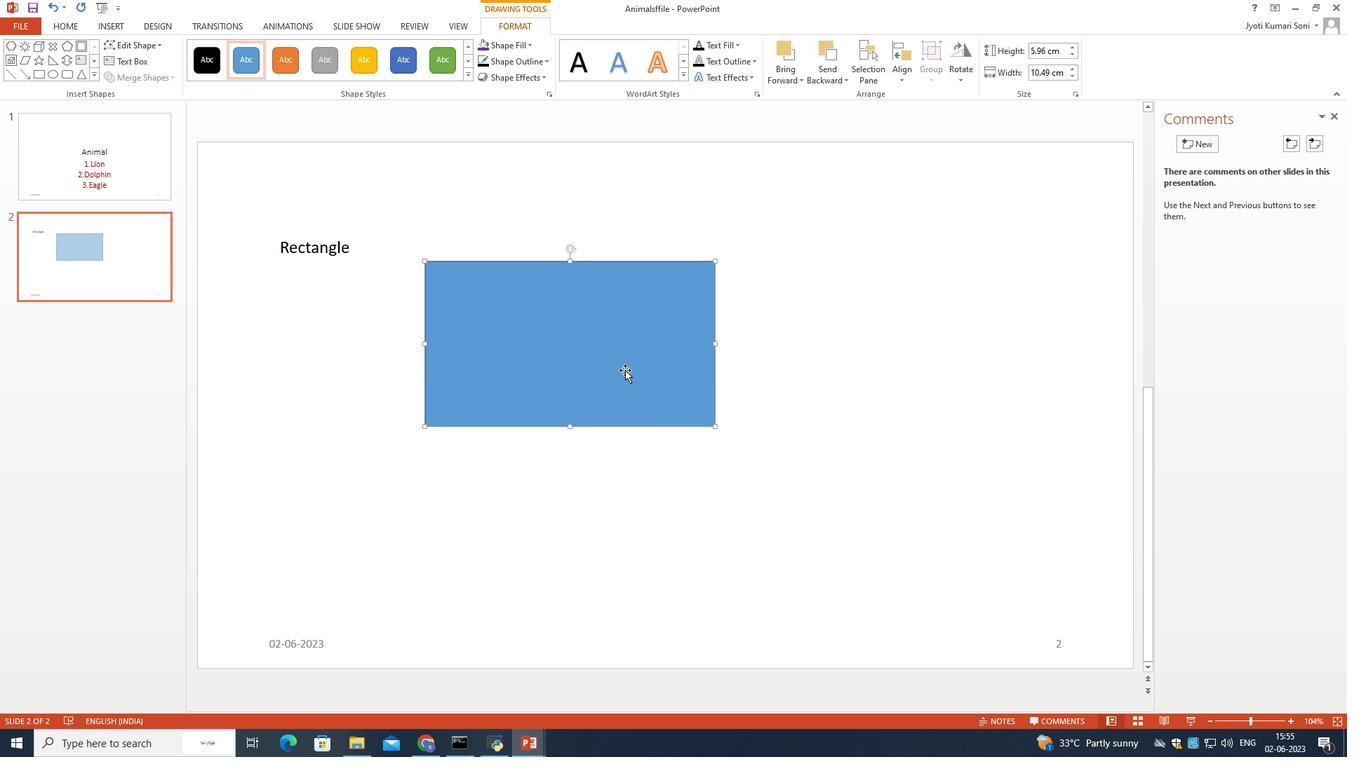 
Action: Mouse moved to (319, 245)
Screenshot: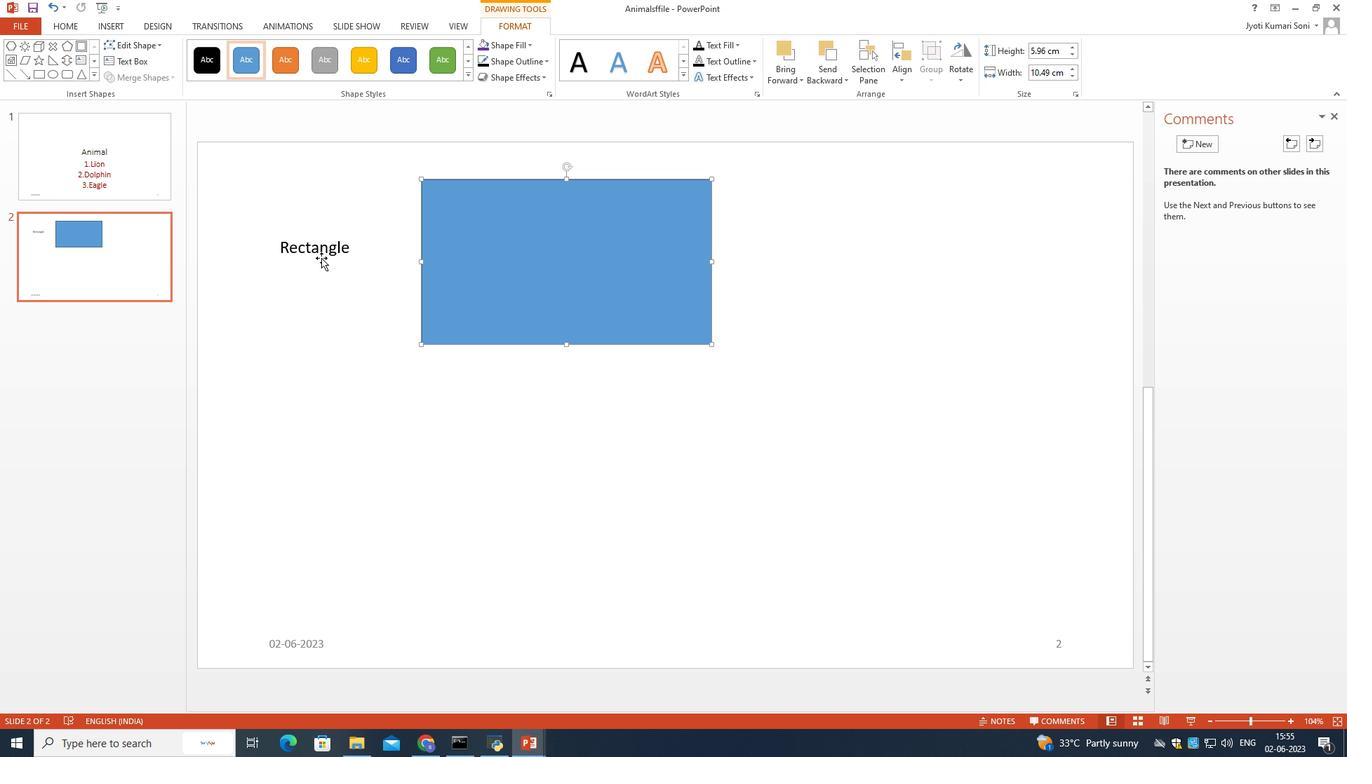 
Action: Mouse pressed left at (319, 245)
Screenshot: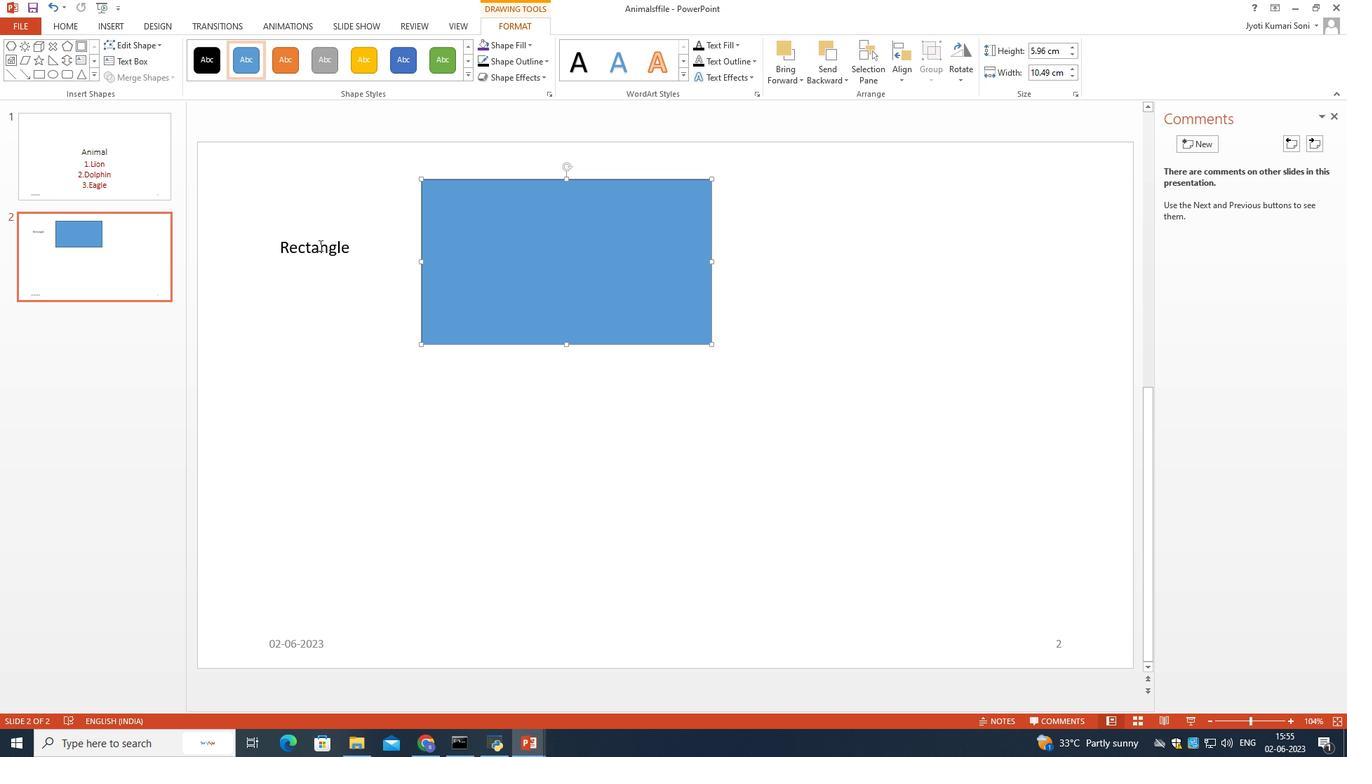 
Action: Mouse moved to (323, 234)
Screenshot: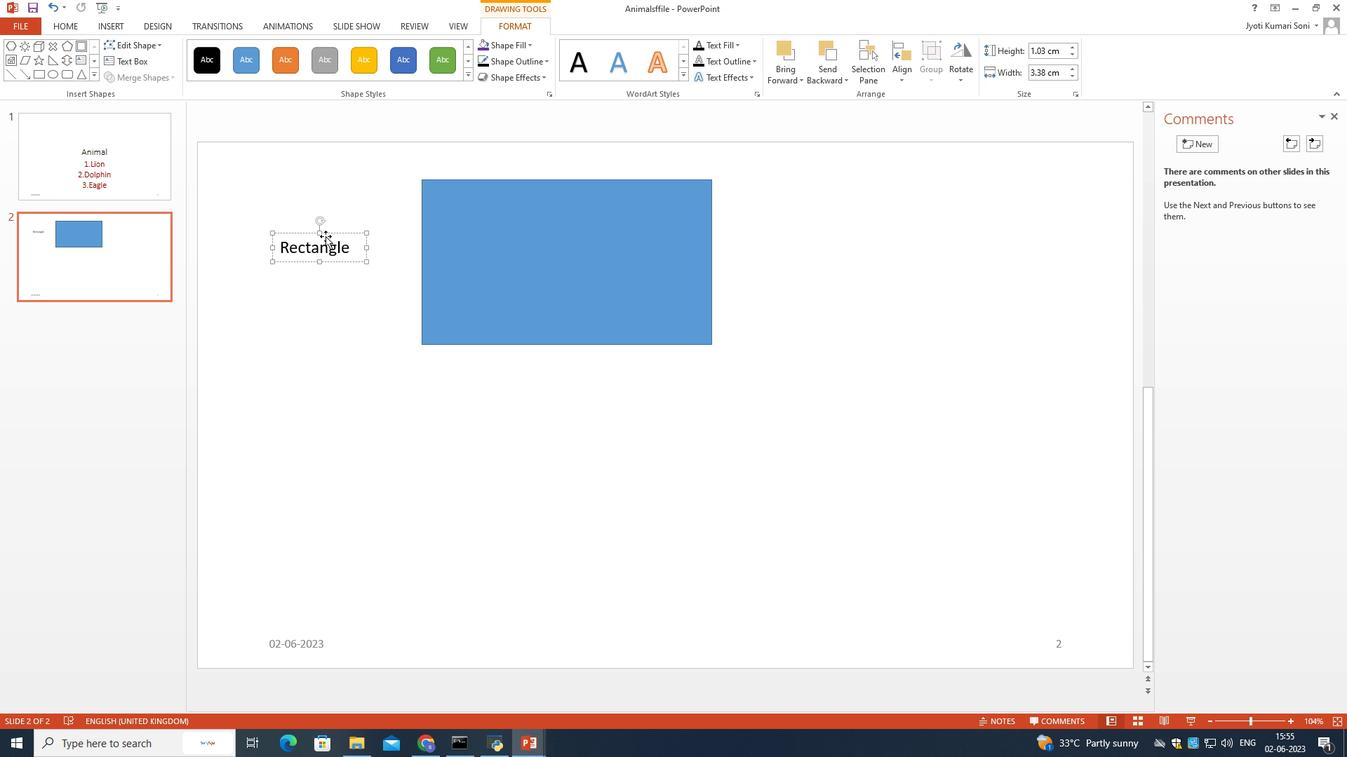 
Action: Mouse pressed left at (323, 234)
Screenshot: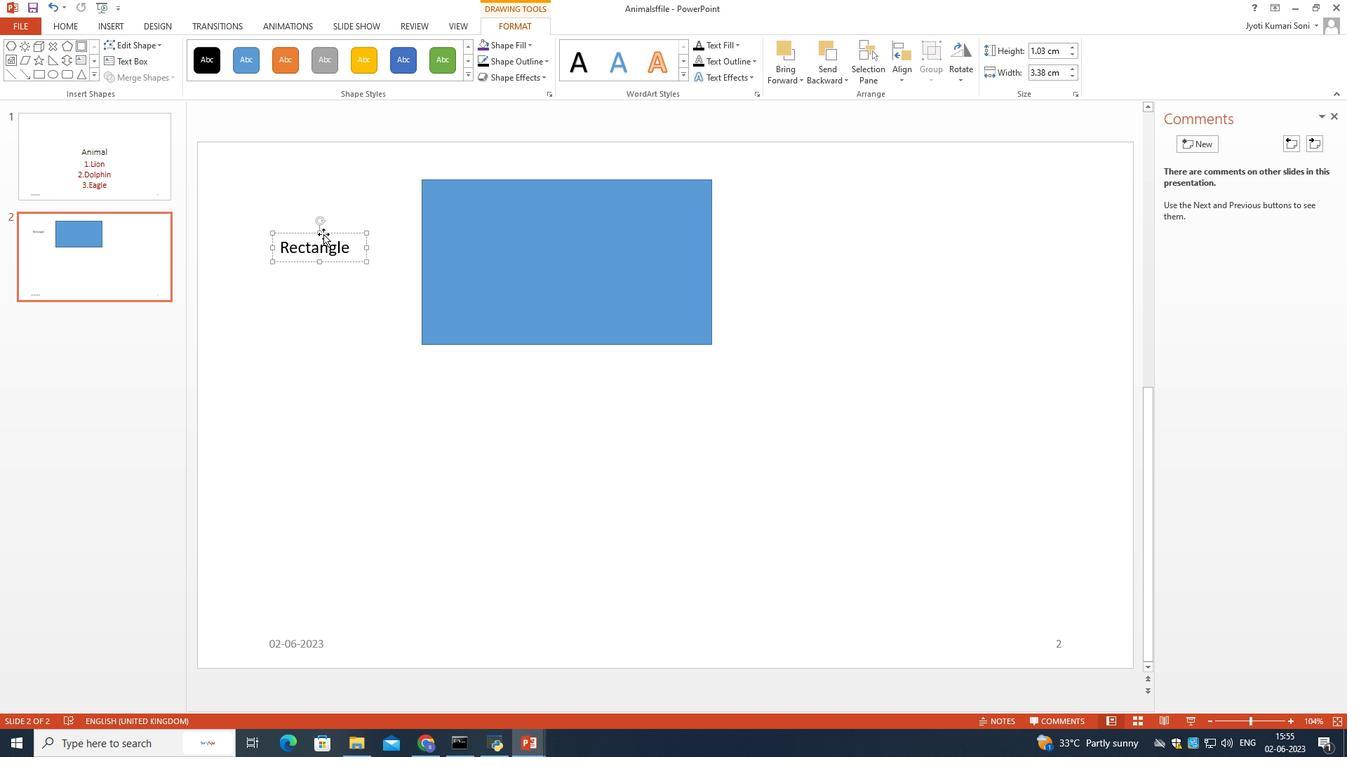 
Action: Mouse moved to (823, 295)
Screenshot: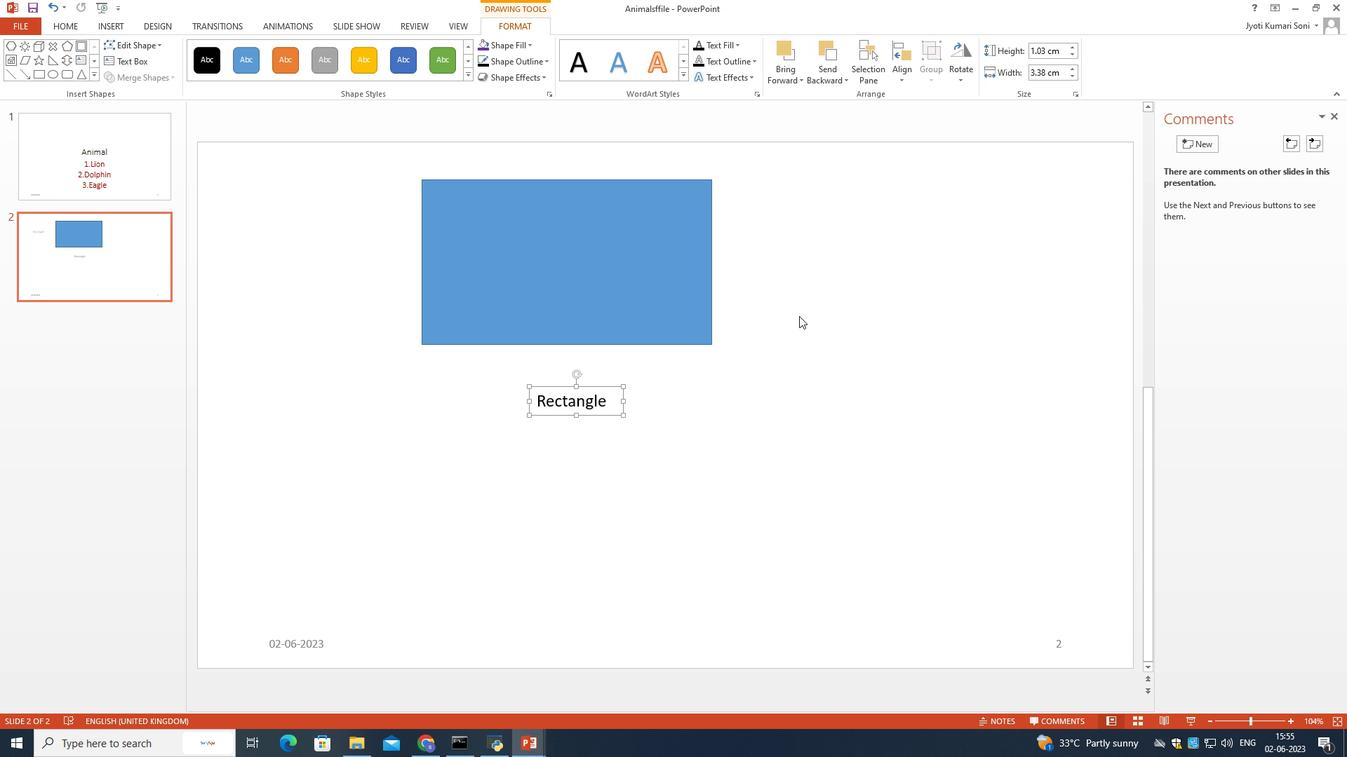 
Action: Mouse pressed left at (823, 295)
Screenshot: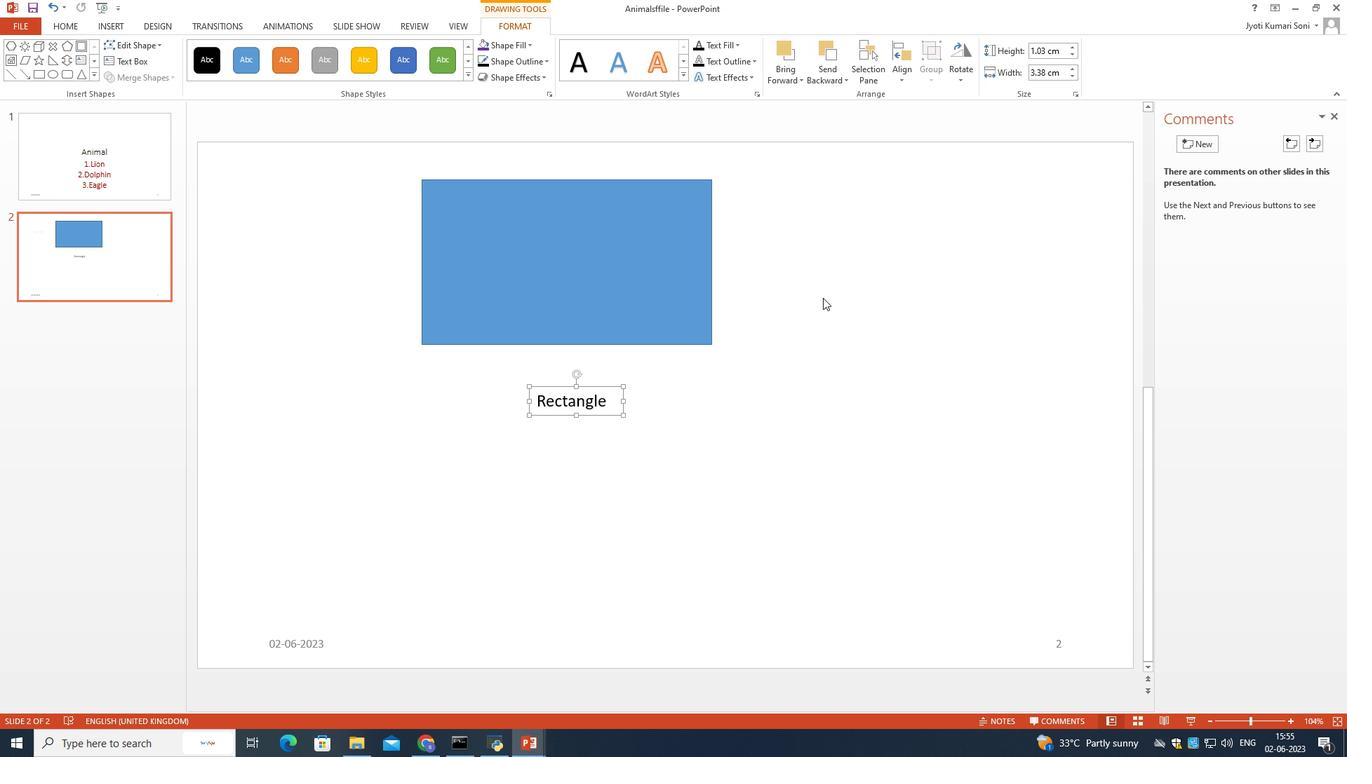 
Action: Mouse moved to (527, 289)
Screenshot: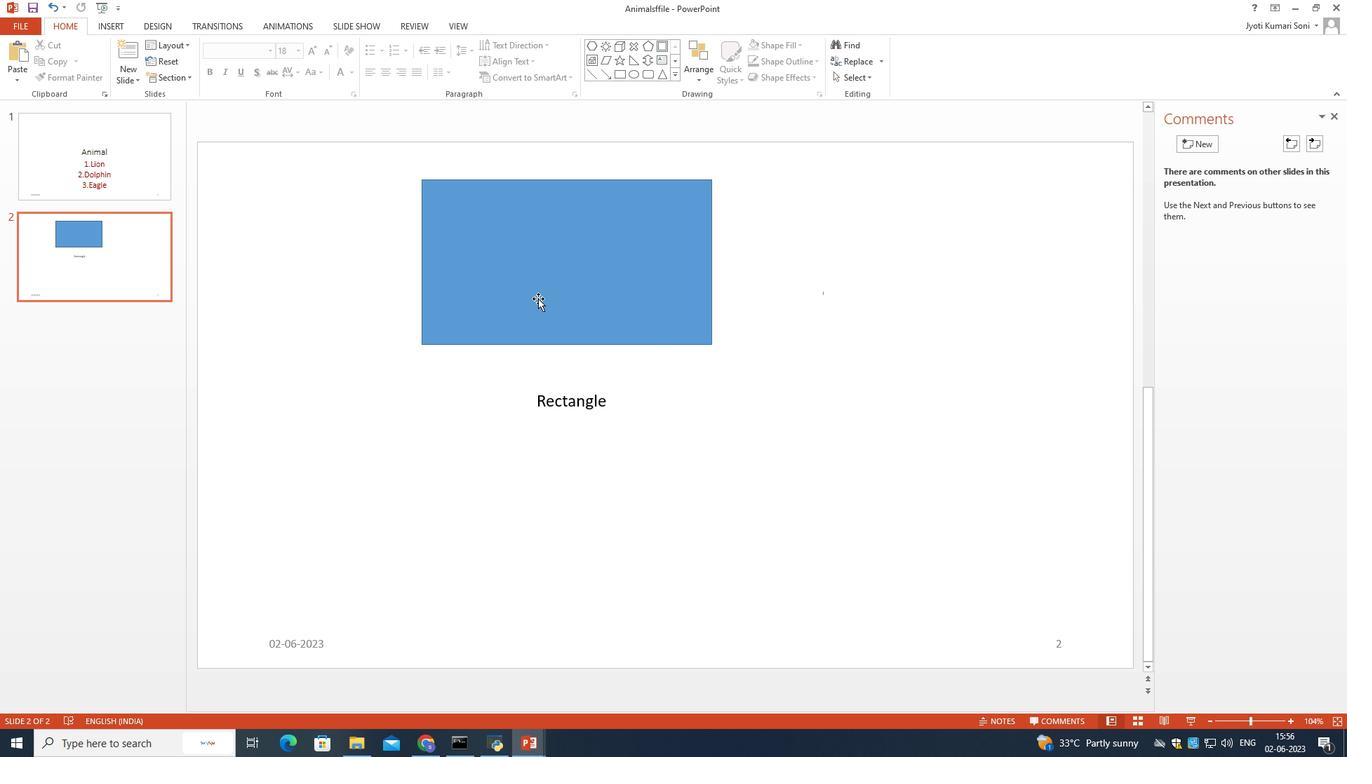 
Action: Mouse pressed left at (527, 289)
Screenshot: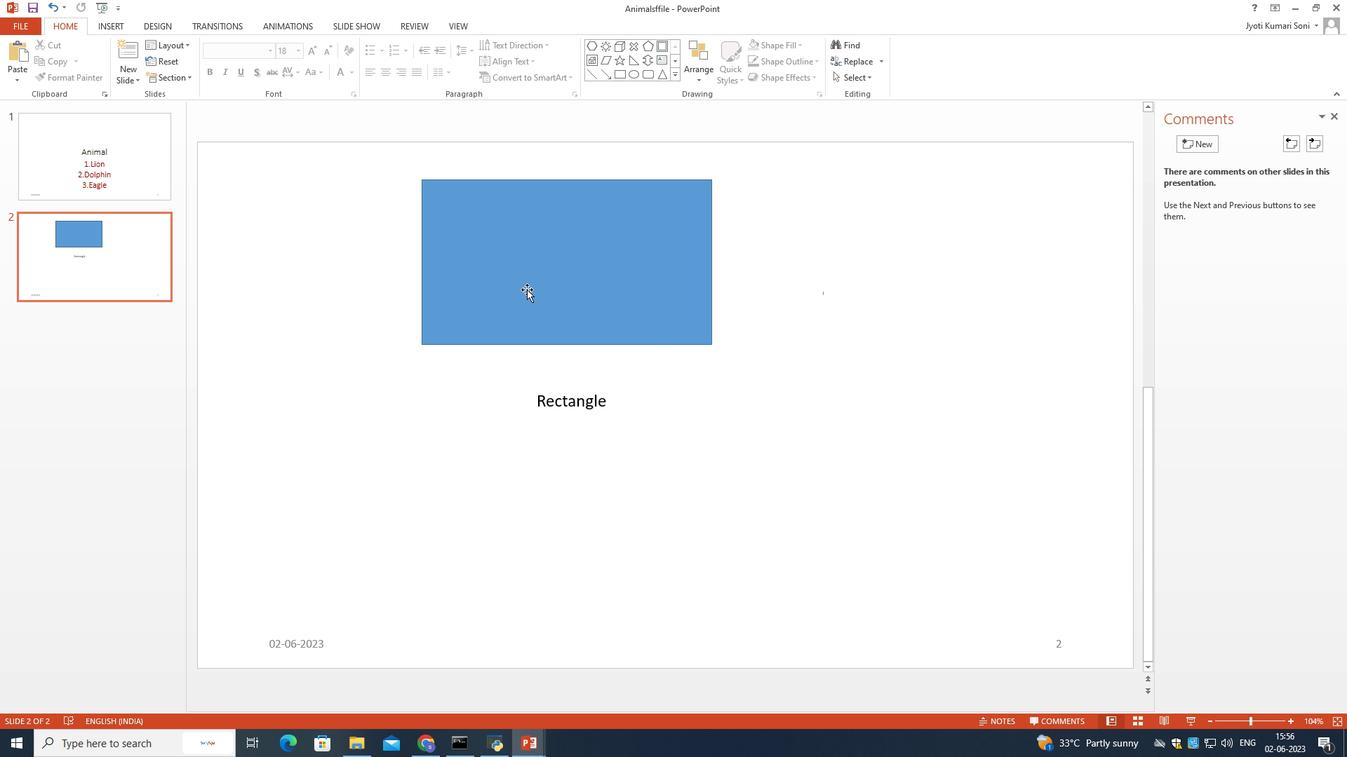 
Action: Mouse moved to (501, 44)
Screenshot: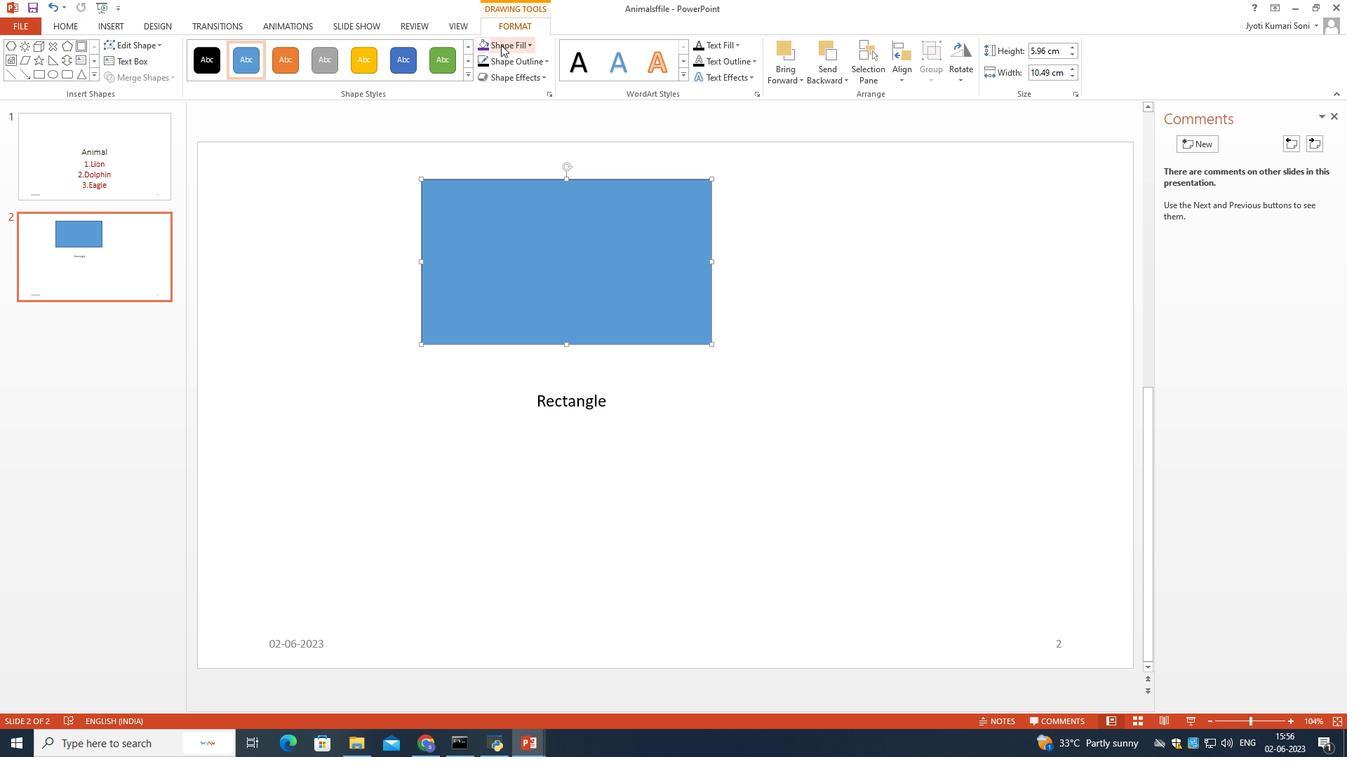 
Action: Mouse pressed left at (501, 44)
Screenshot: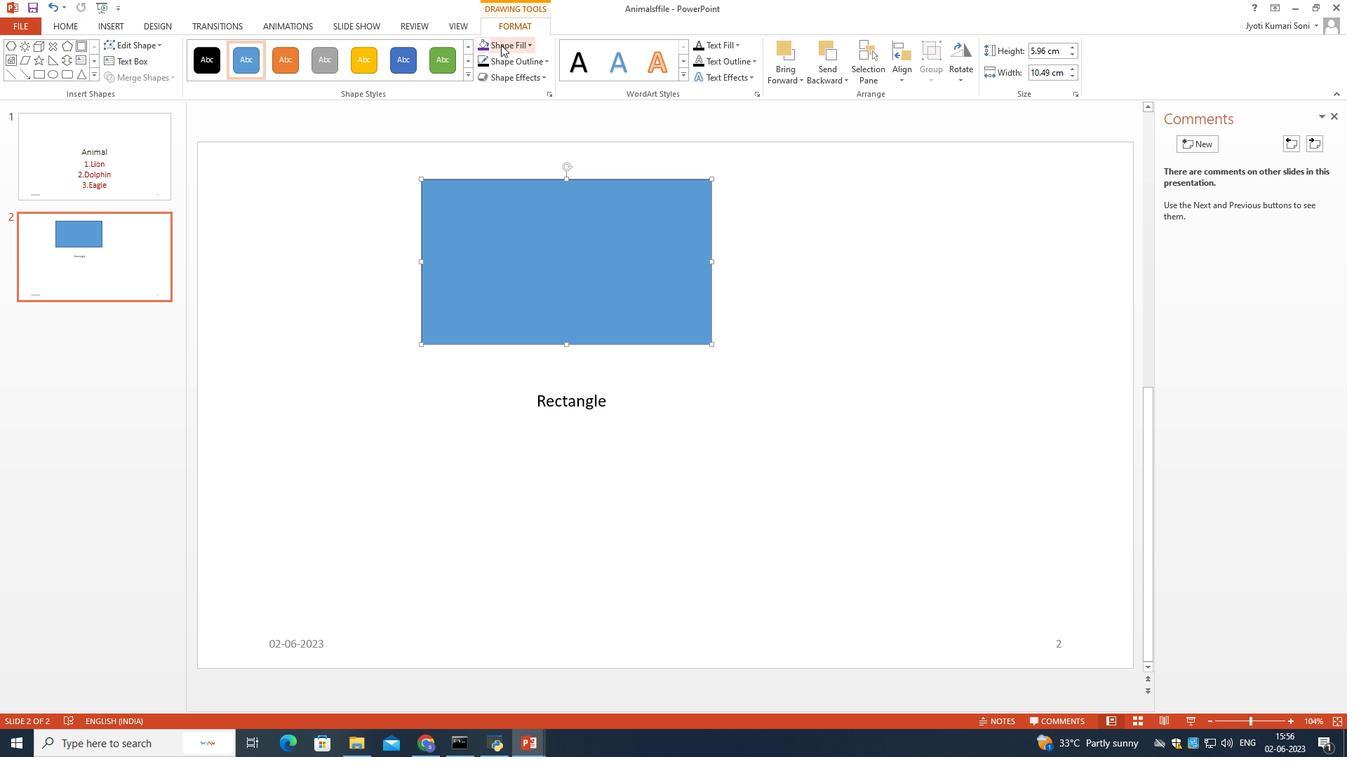 
Action: Mouse moved to (494, 77)
Screenshot: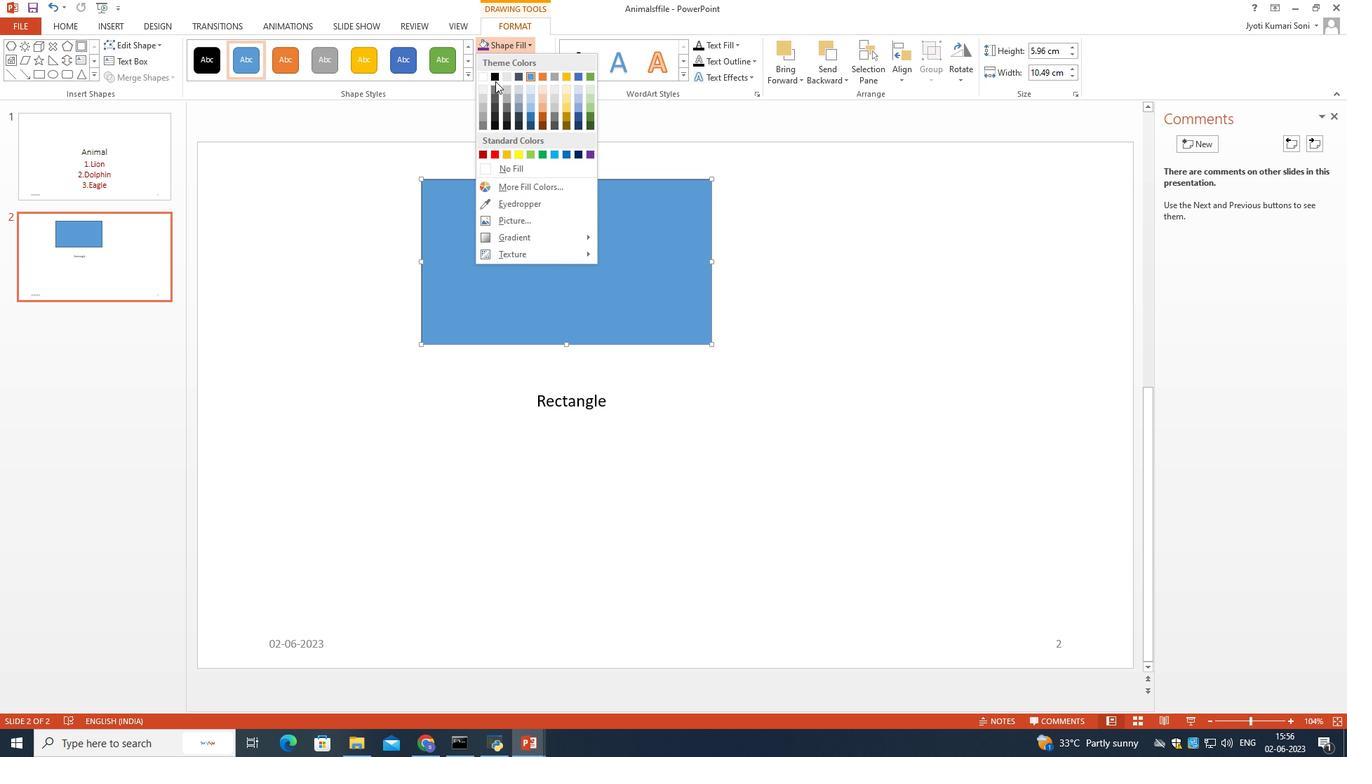 
Action: Mouse pressed left at (494, 77)
Screenshot: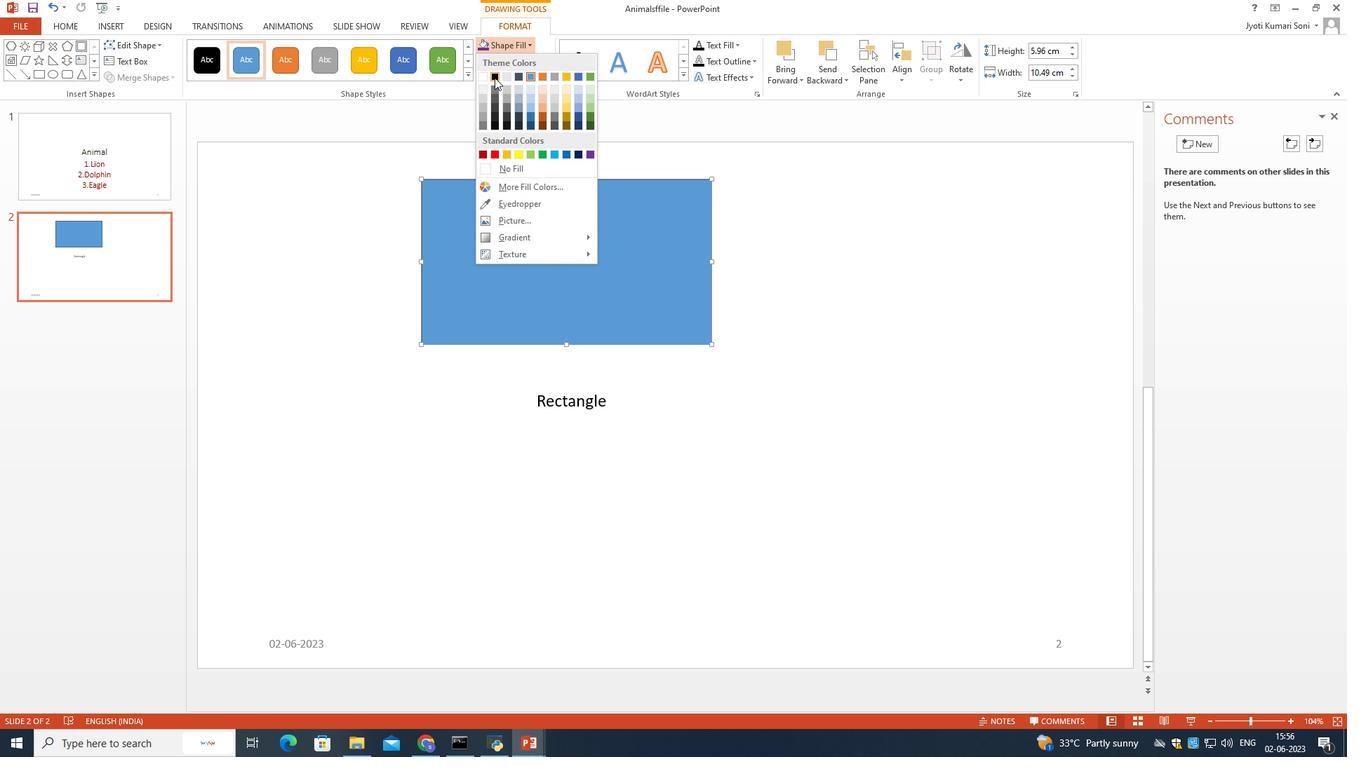 
Action: Mouse moved to (521, 56)
Screenshot: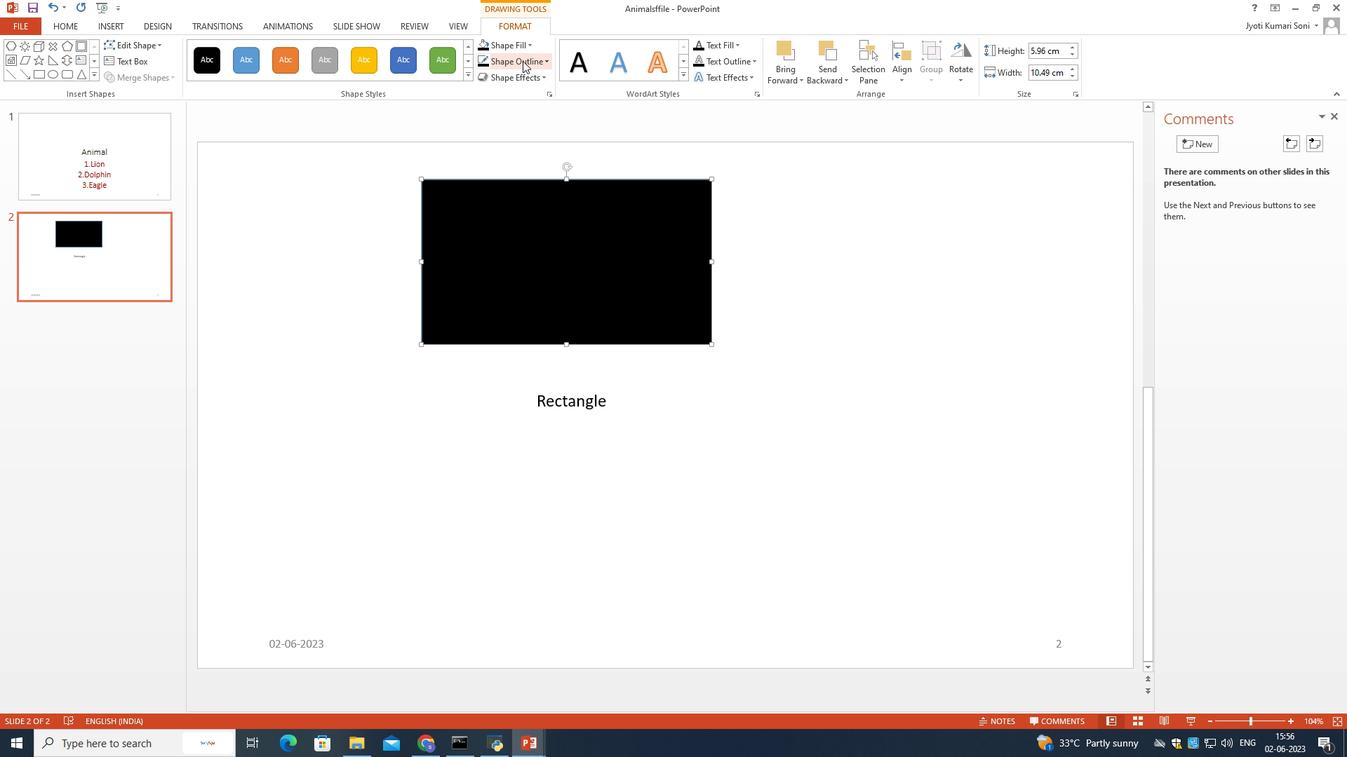 
Action: Mouse pressed left at (521, 56)
Screenshot: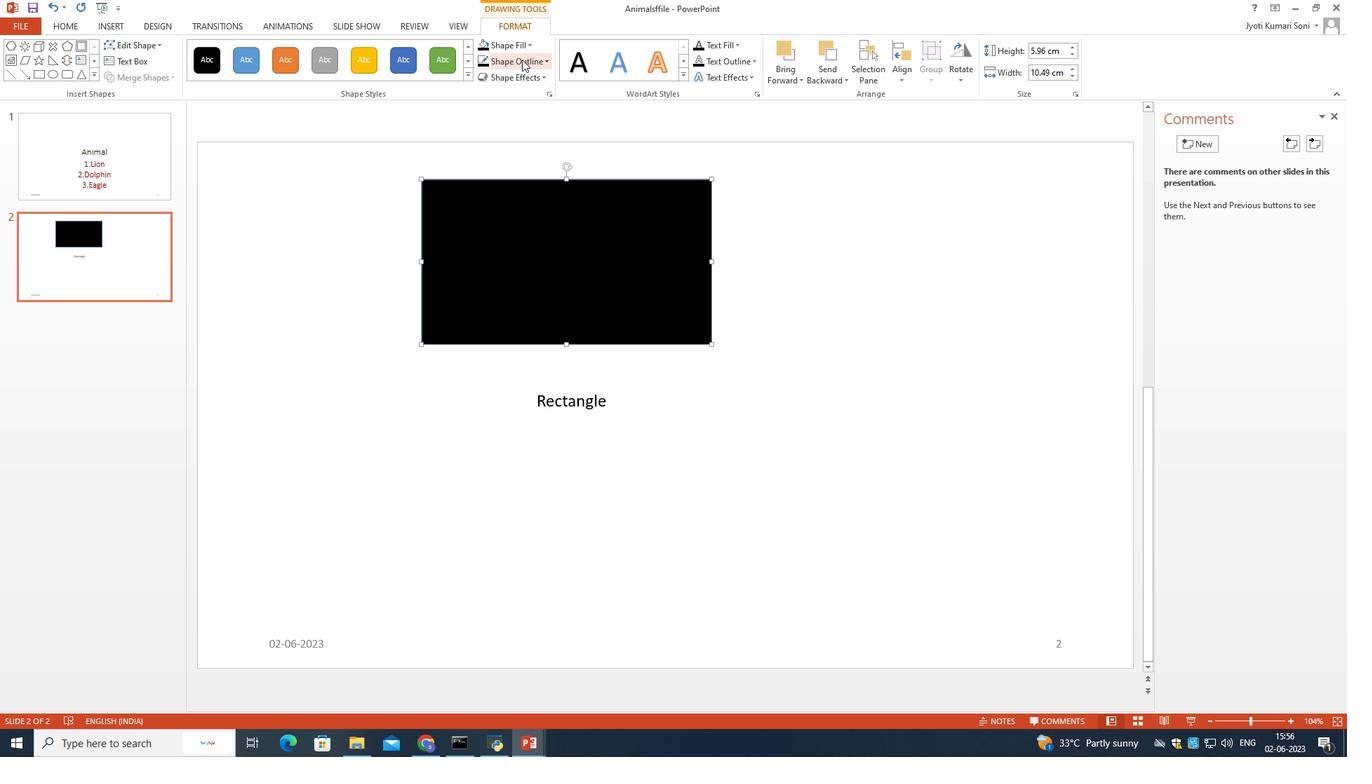 
Action: Mouse moved to (494, 168)
Screenshot: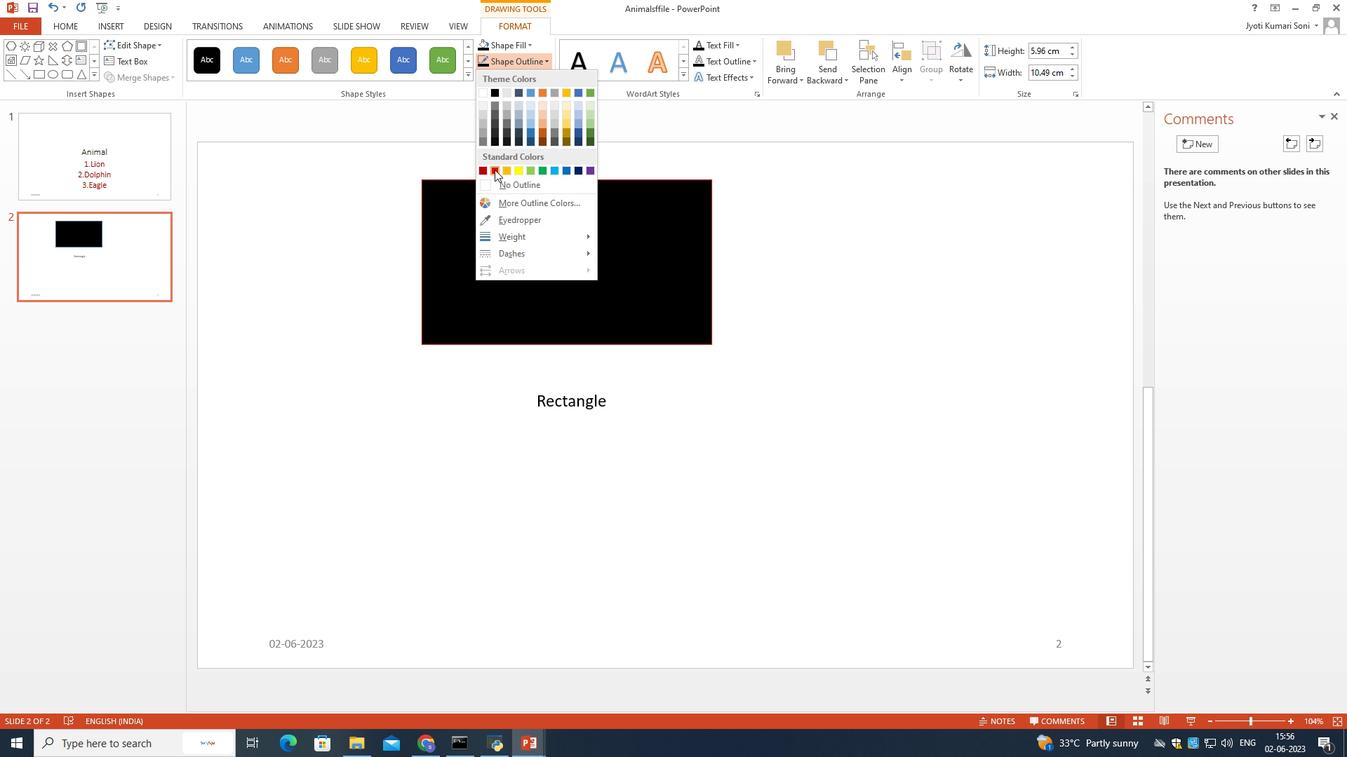 
Action: Mouse pressed left at (494, 168)
Screenshot: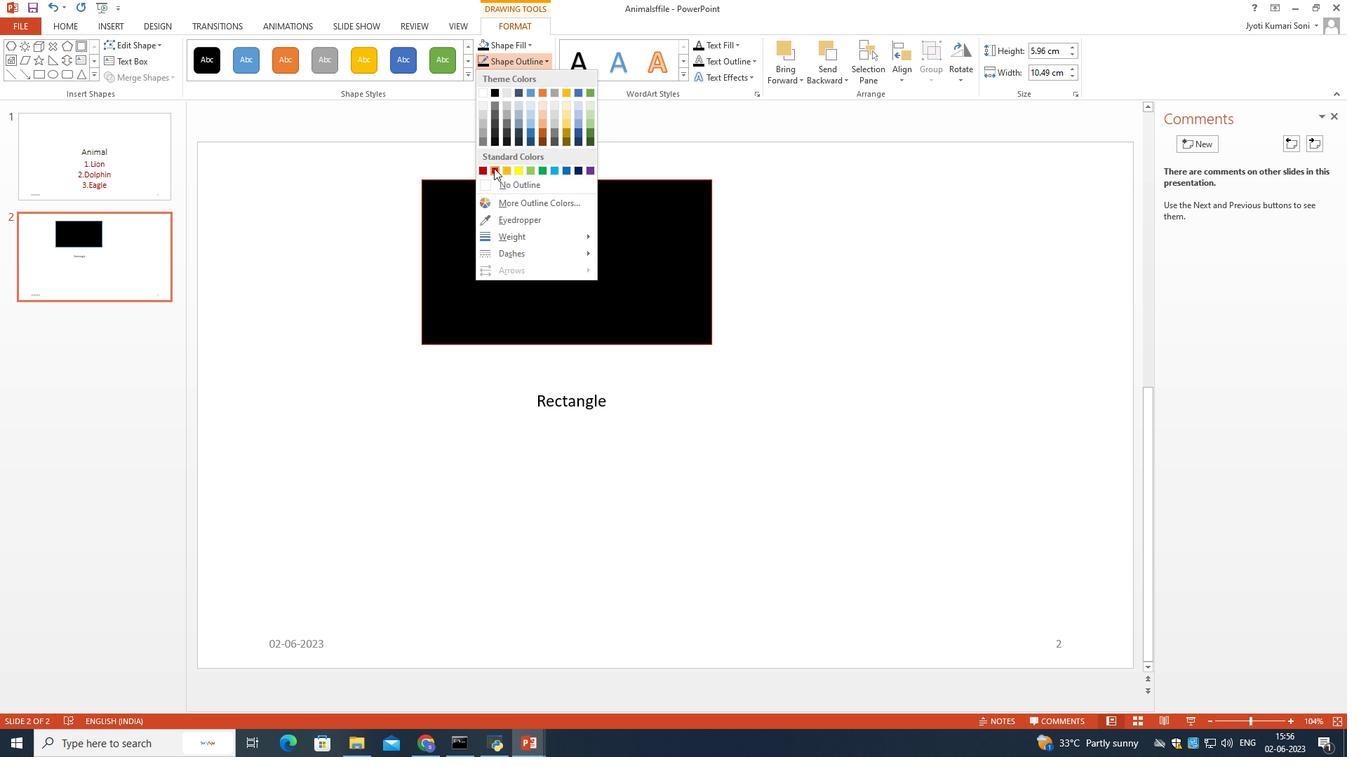
Action: Mouse moved to (534, 82)
Screenshot: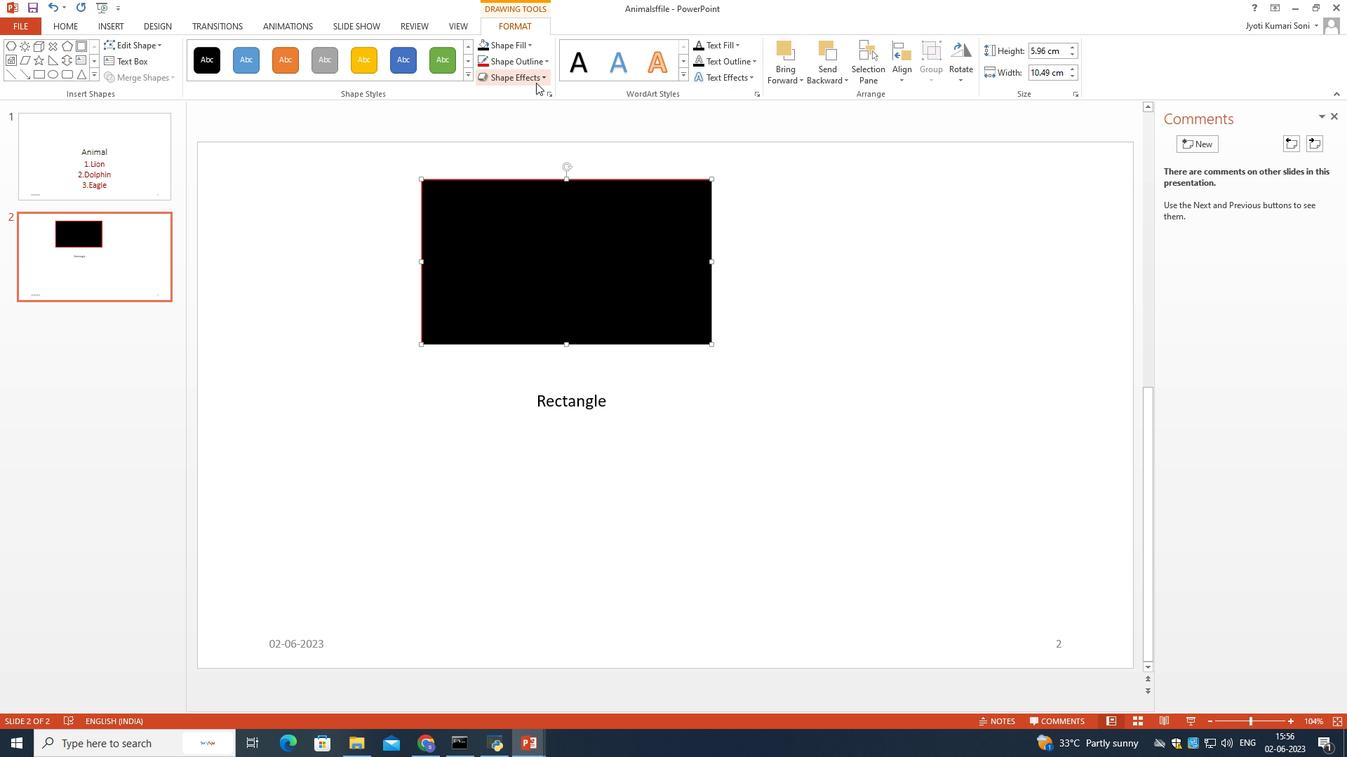 
Action: Mouse pressed left at (534, 82)
Screenshot: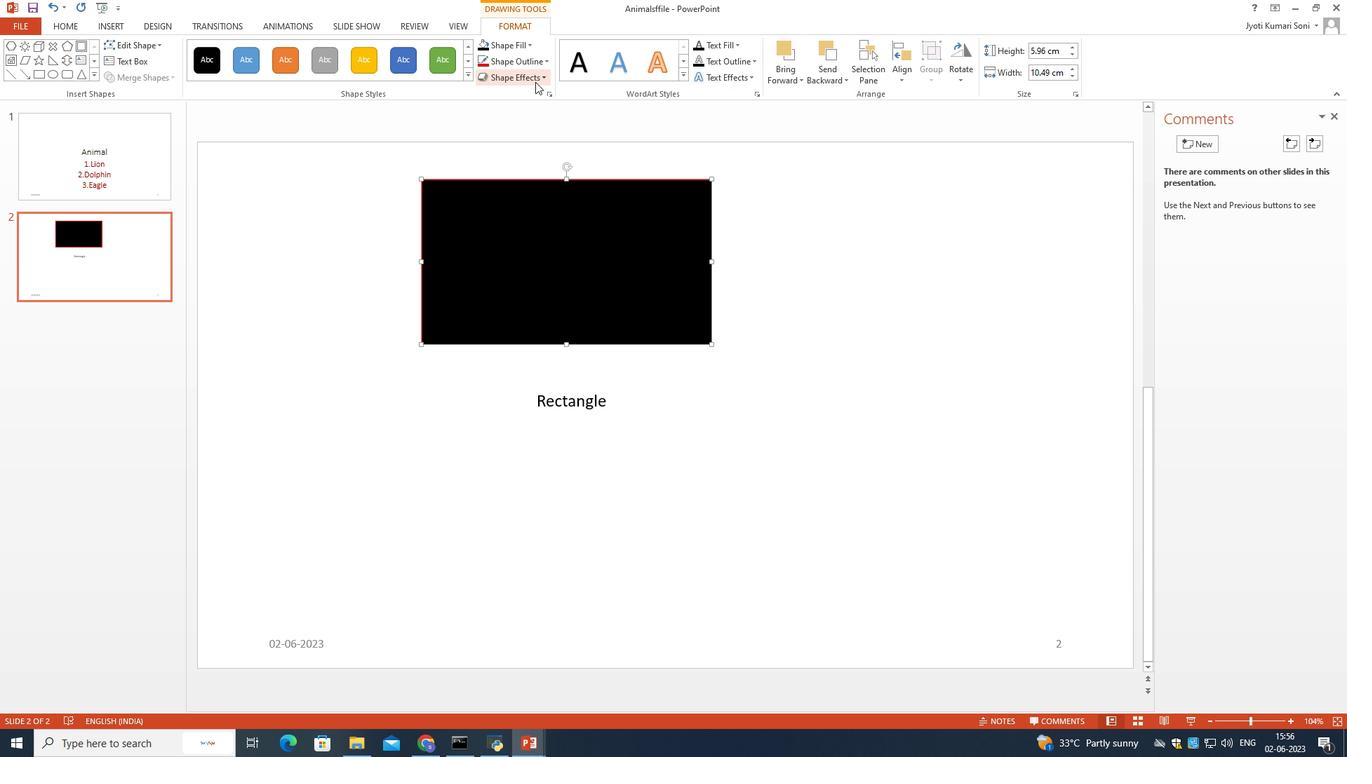 
Action: Mouse moved to (601, 367)
Screenshot: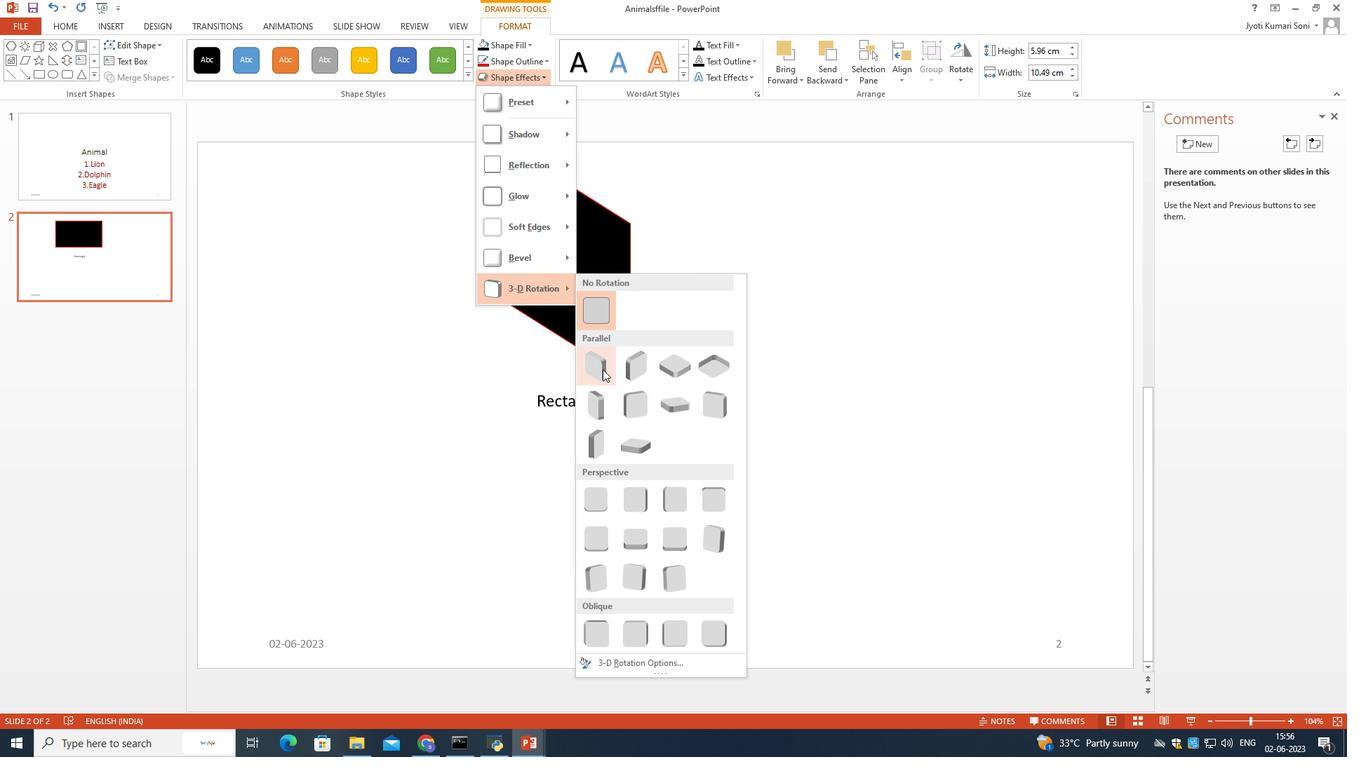 
Action: Mouse pressed left at (601, 367)
Screenshot: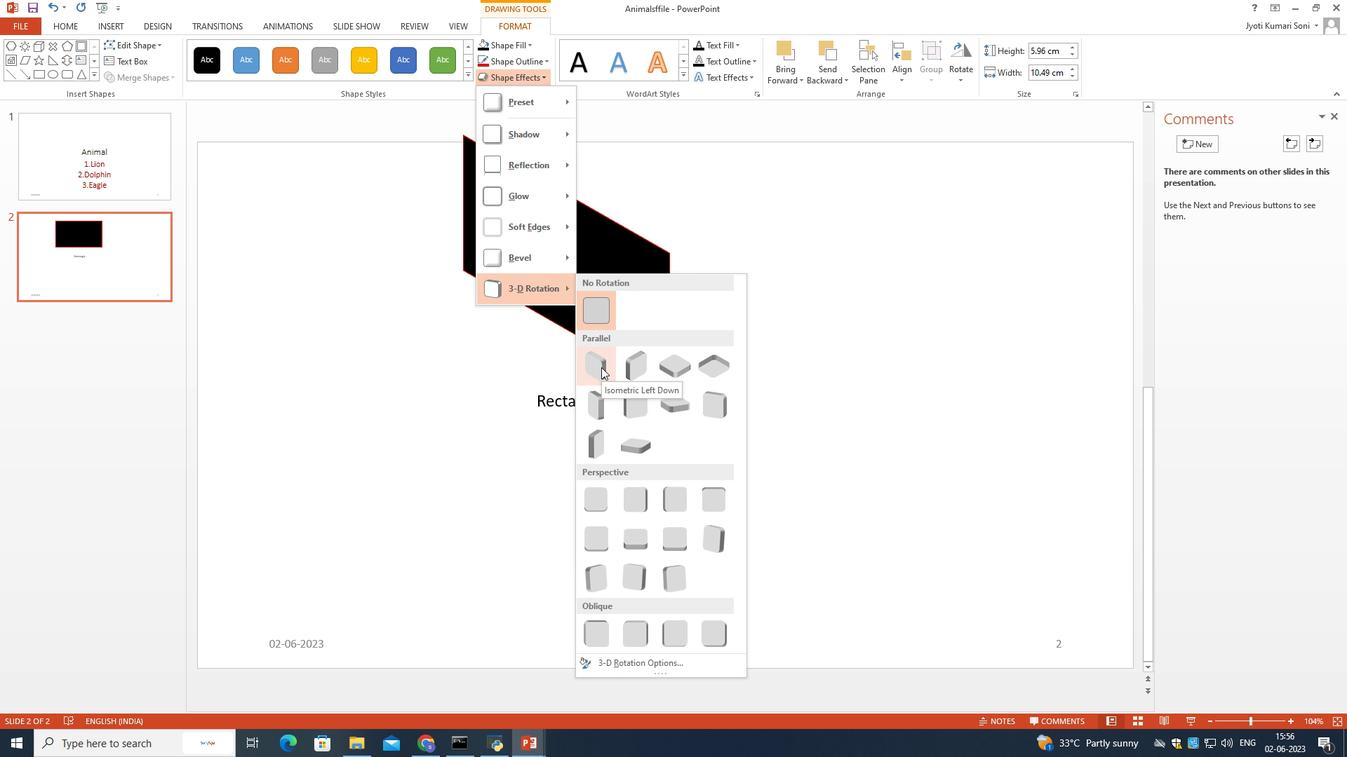 
Action: Mouse moved to (818, 372)
Screenshot: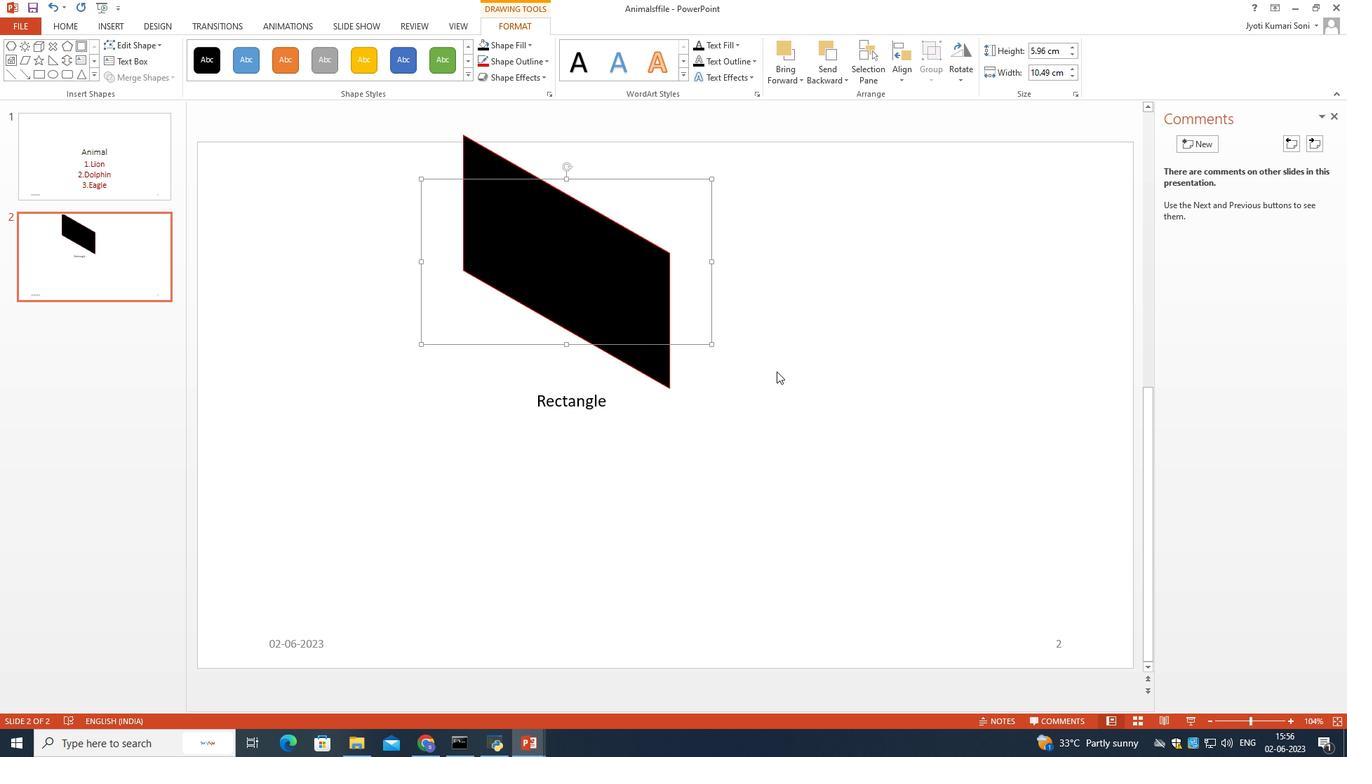 
Action: Mouse pressed left at (818, 372)
Screenshot: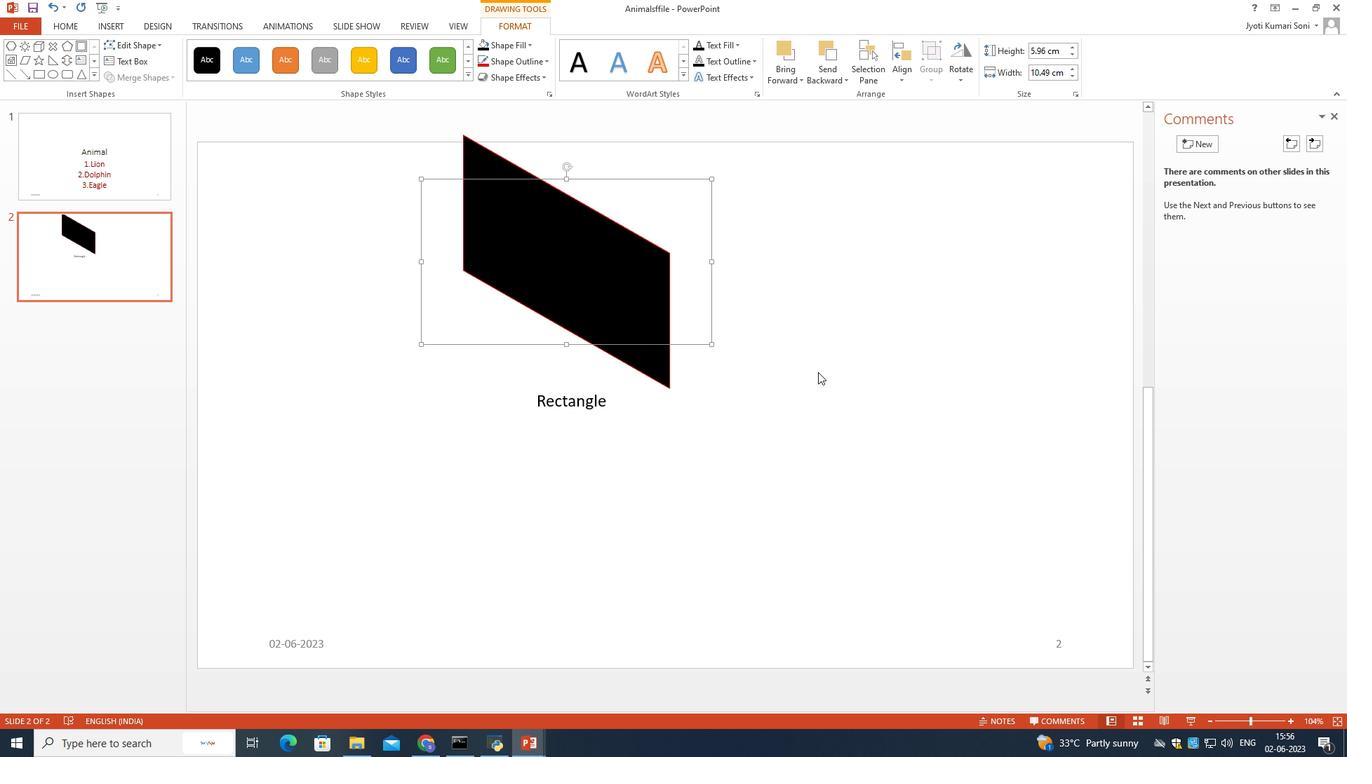 
Action: Mouse moved to (816, 371)
Screenshot: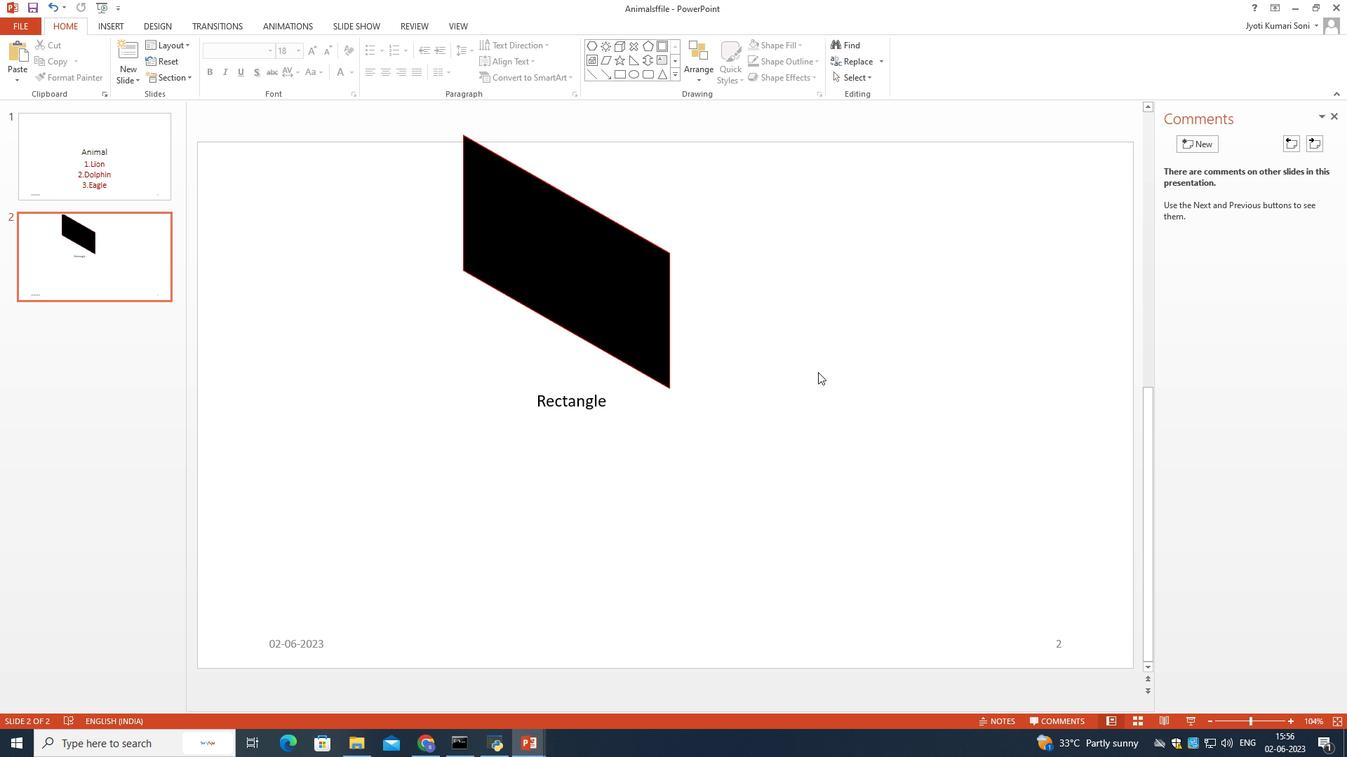 
